 Task: Find an Airbnb in Shiwan, China for 2 guests from June 9 to June 16, with a price range of ₹8000 to ₹16000, and select an entire place with 2 bedrooms, 2 beds, and 1 bathroom.
Action: Mouse moved to (424, 85)
Screenshot: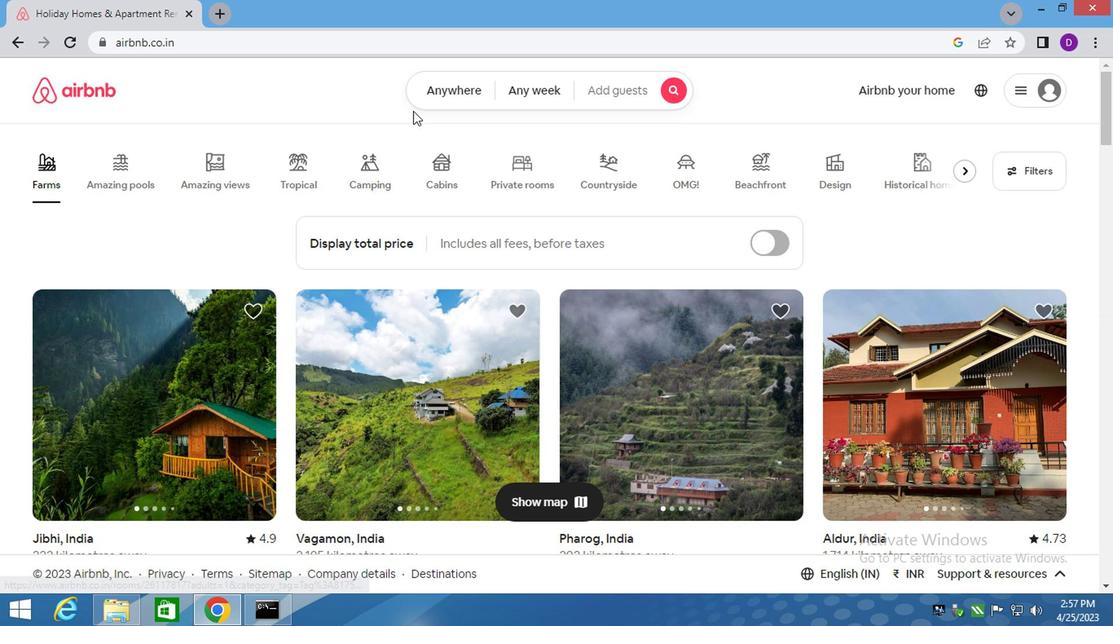 
Action: Mouse pressed left at (424, 85)
Screenshot: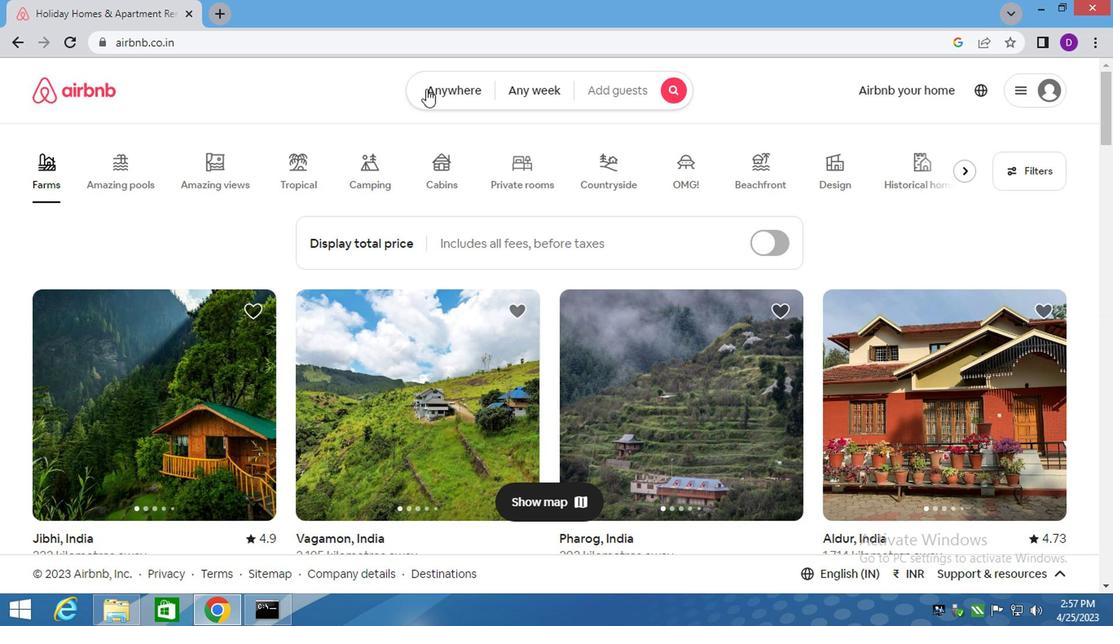 
Action: Mouse moved to (269, 157)
Screenshot: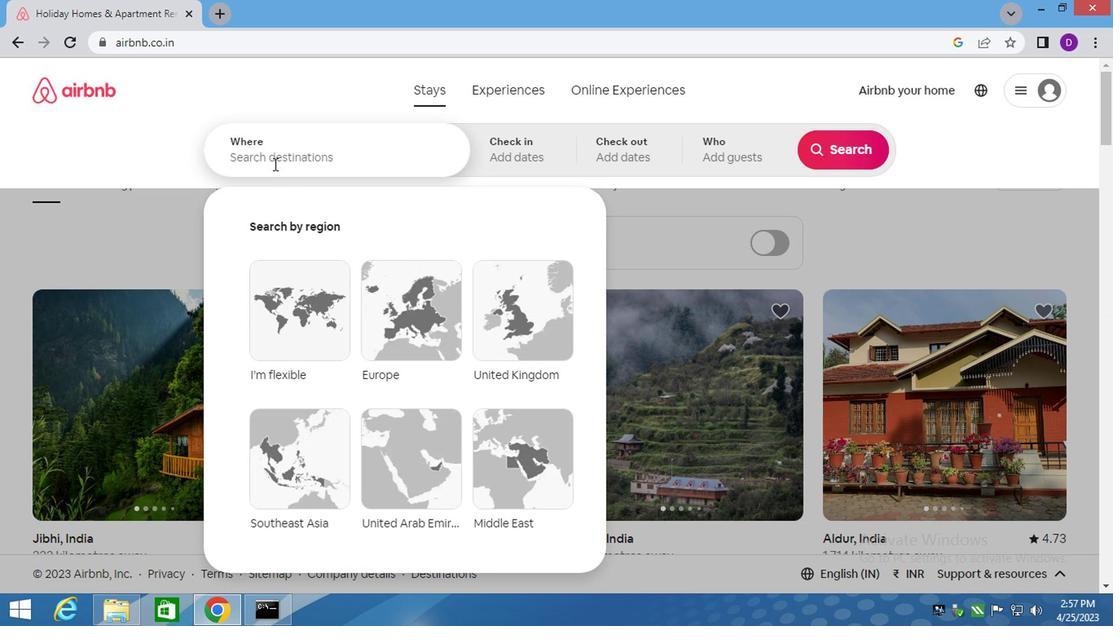 
Action: Mouse pressed left at (269, 157)
Screenshot: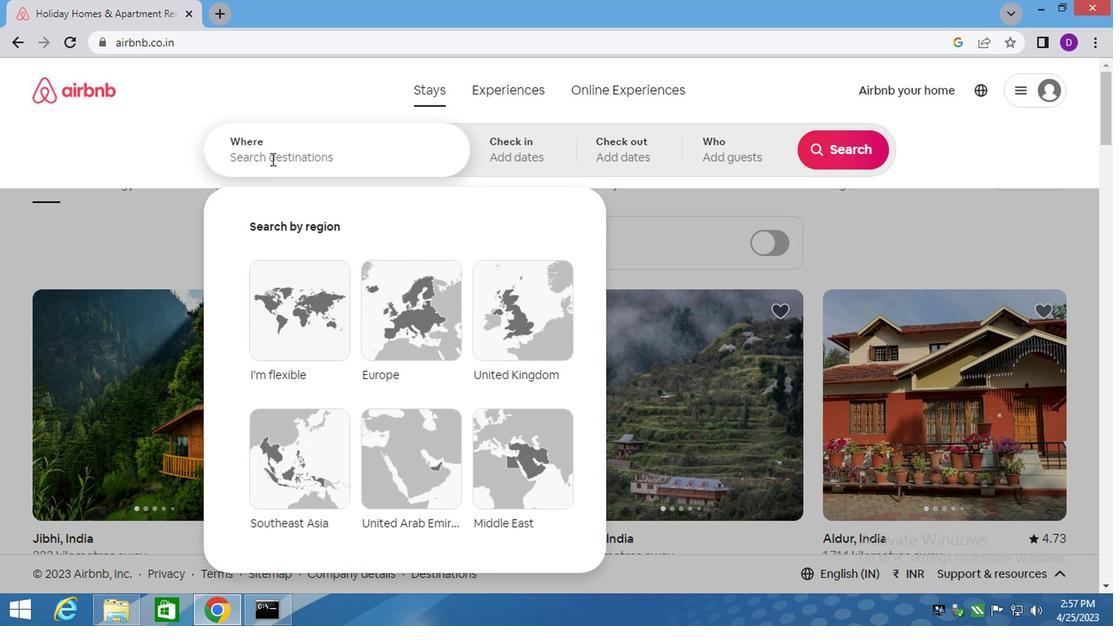 
Action: Mouse moved to (259, 155)
Screenshot: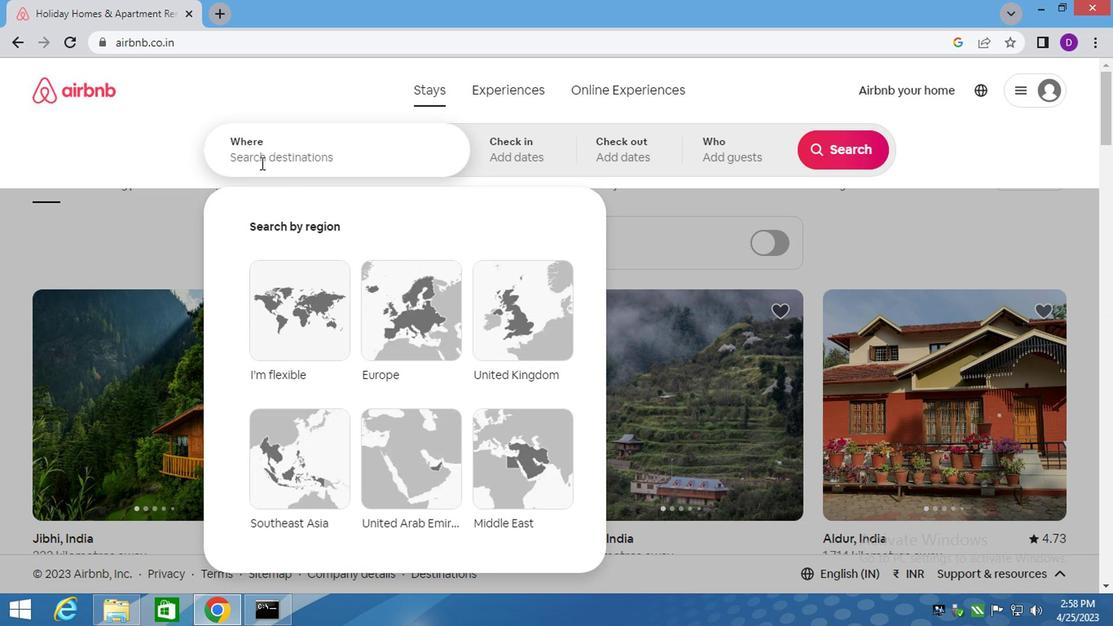 
Action: Mouse pressed left at (259, 155)
Screenshot: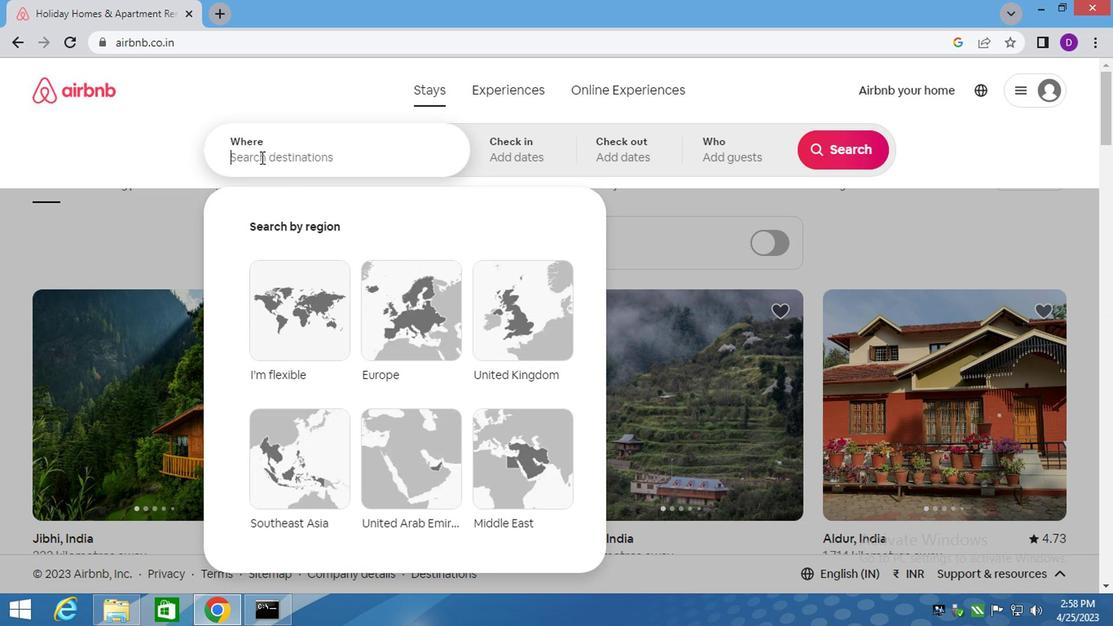 
Action: Key pressed <Key.shift>SHIWAN,<Key.space><Key.shift>CHINA<Key.enter>
Screenshot: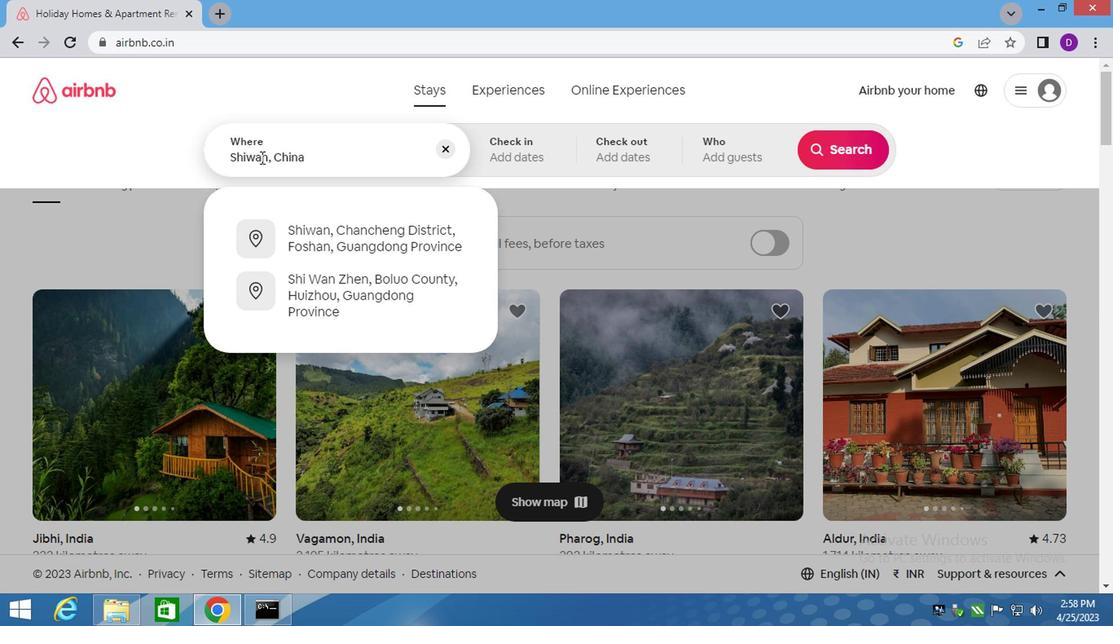
Action: Mouse moved to (825, 278)
Screenshot: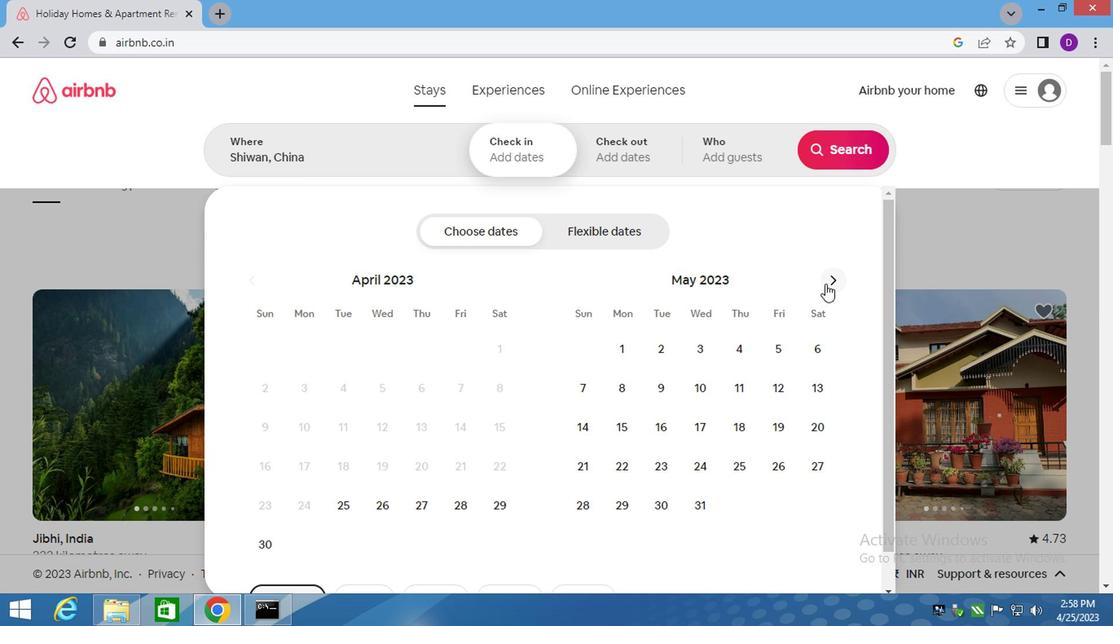 
Action: Mouse pressed left at (825, 278)
Screenshot: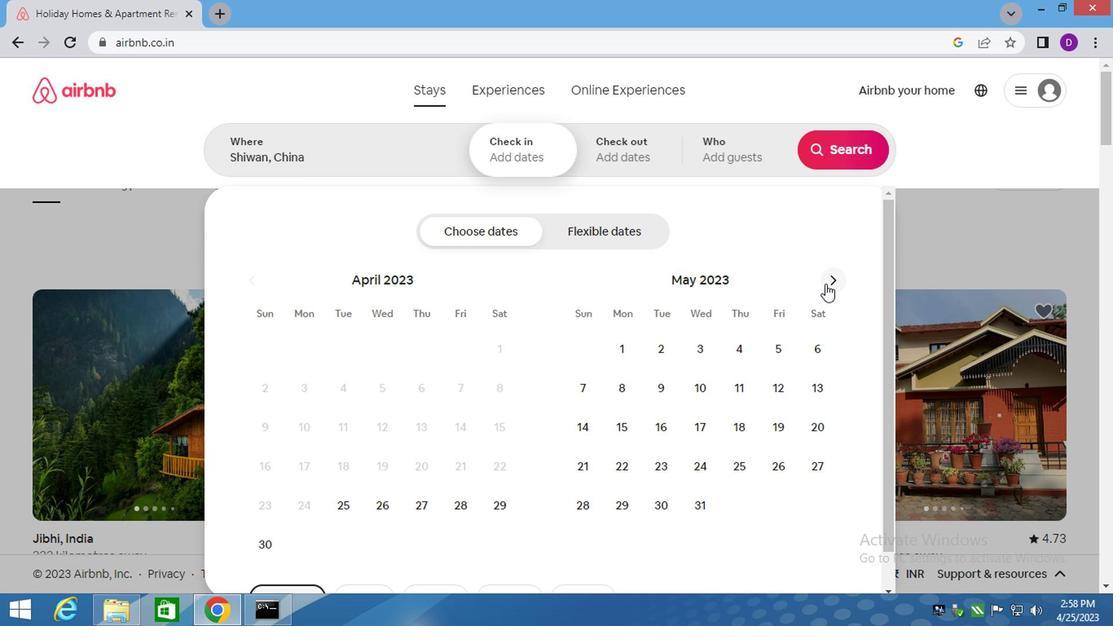 
Action: Mouse moved to (780, 387)
Screenshot: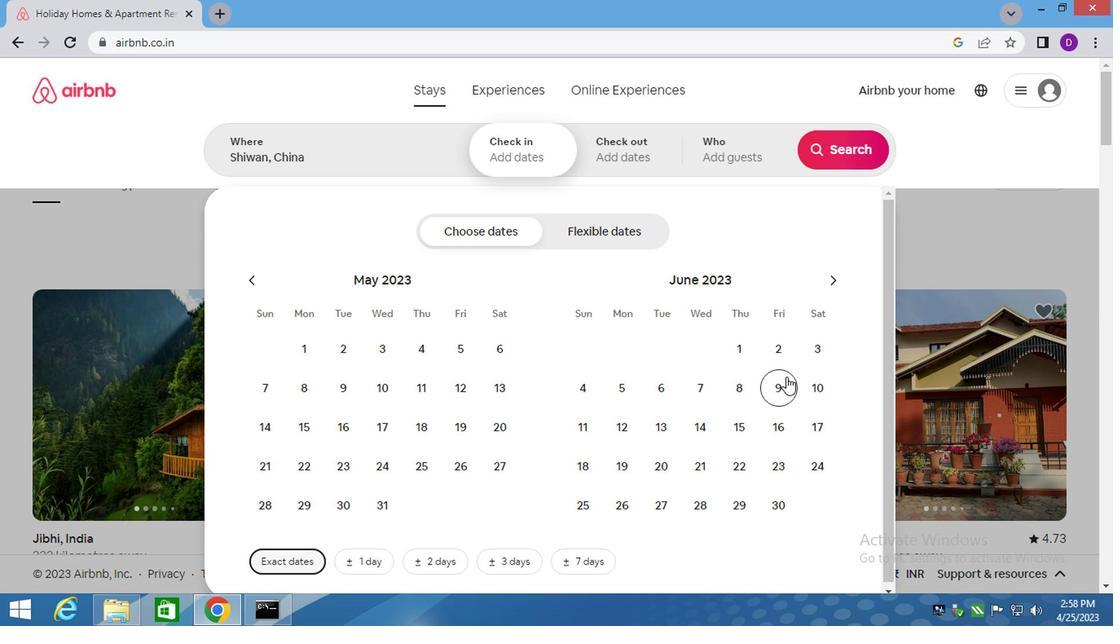 
Action: Mouse pressed left at (780, 387)
Screenshot: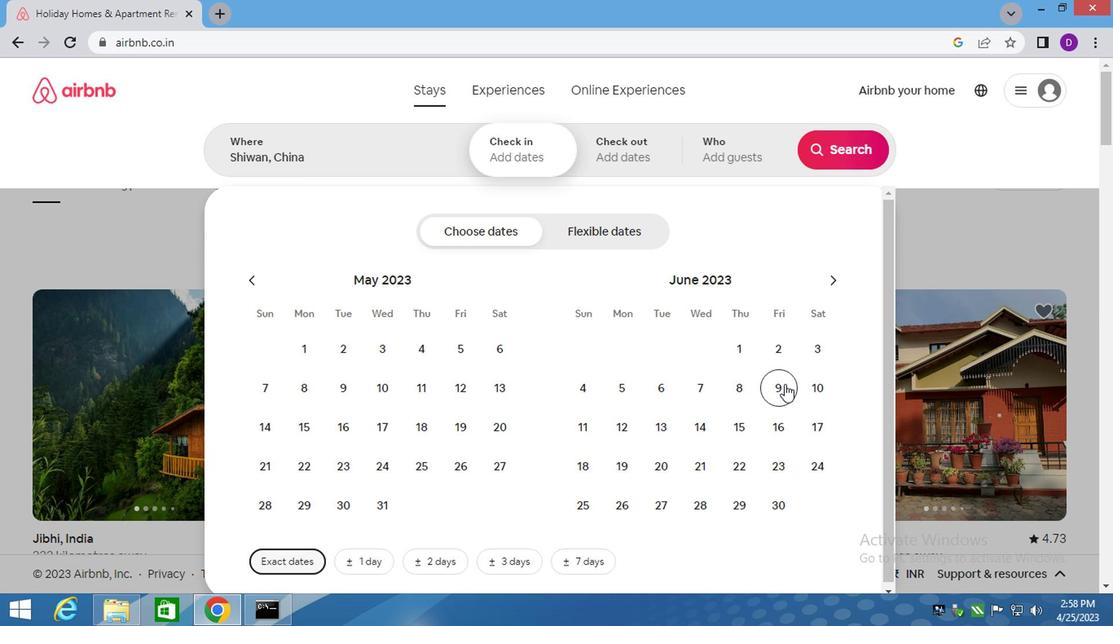 
Action: Mouse moved to (767, 416)
Screenshot: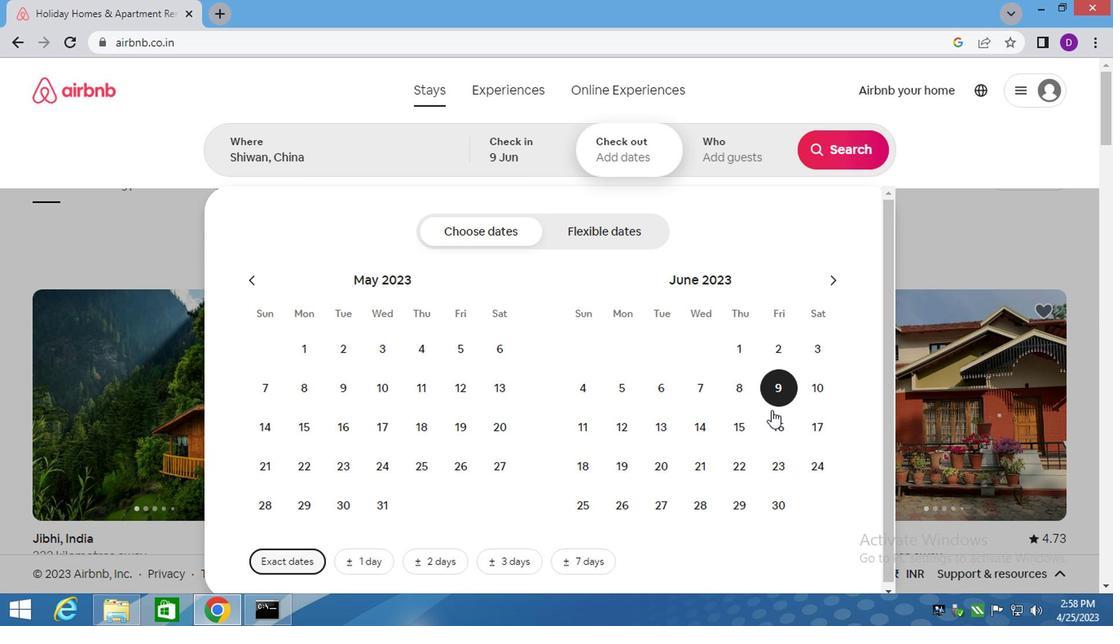 
Action: Mouse pressed left at (767, 416)
Screenshot: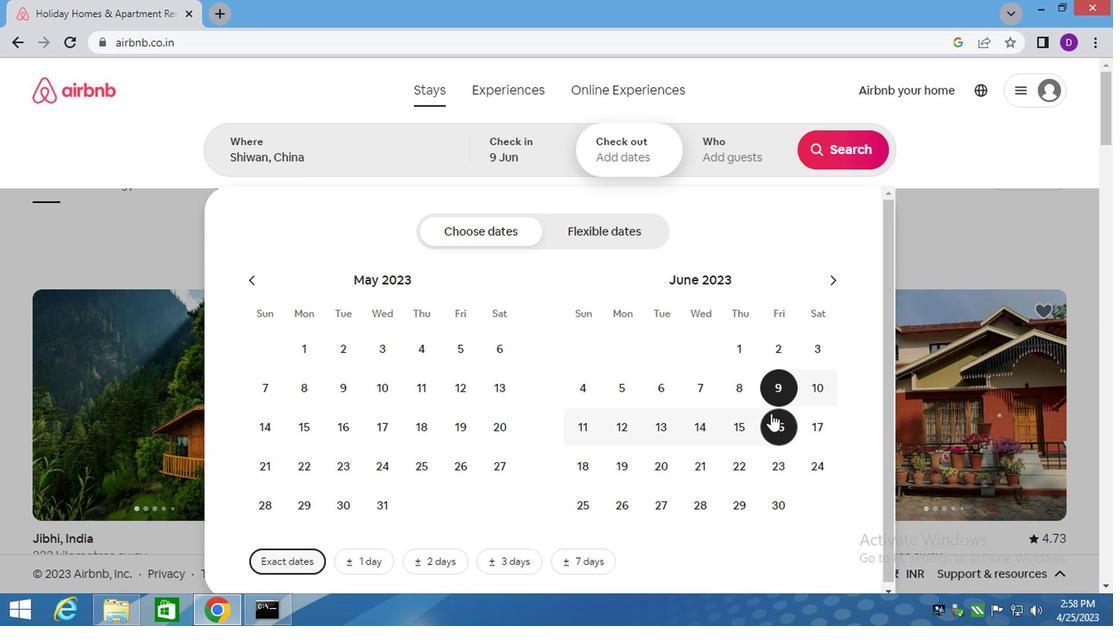 
Action: Mouse moved to (722, 146)
Screenshot: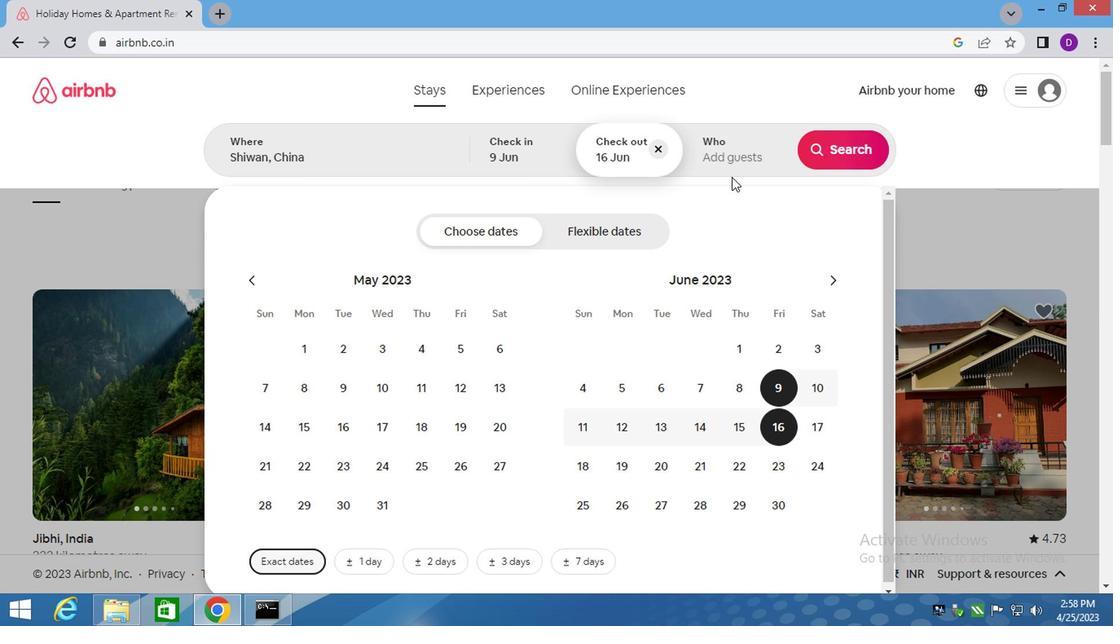 
Action: Mouse pressed left at (722, 146)
Screenshot: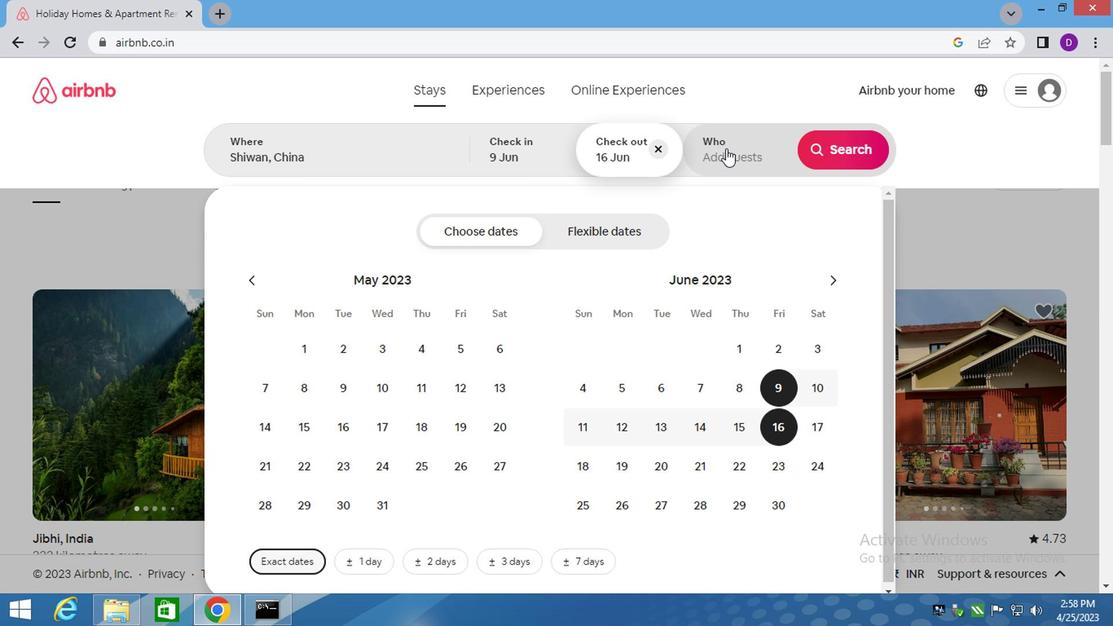 
Action: Mouse moved to (846, 233)
Screenshot: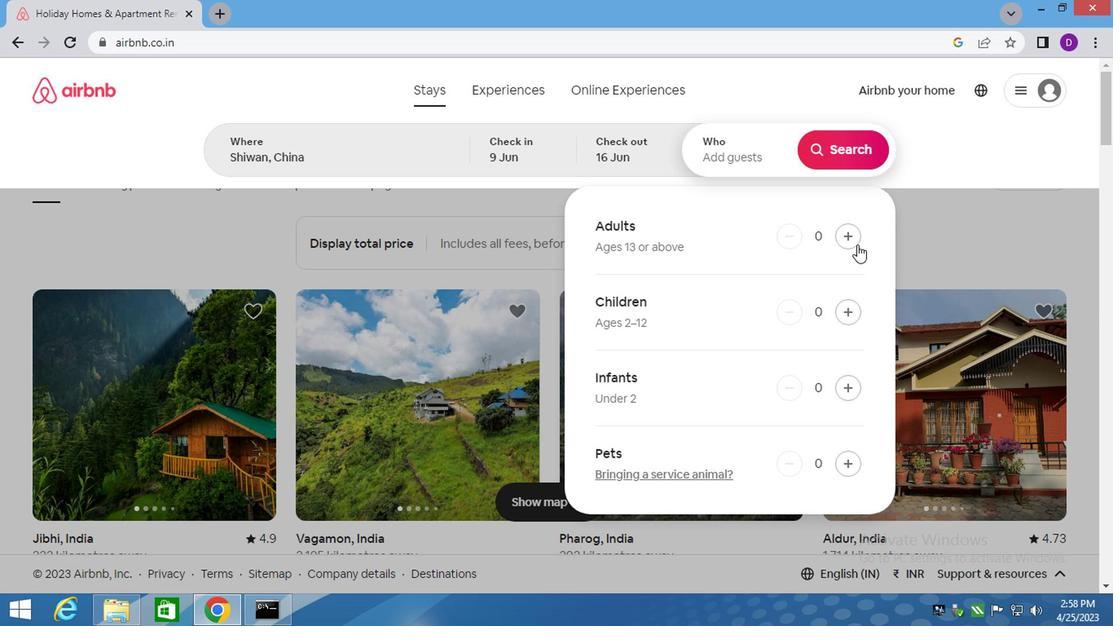 
Action: Mouse pressed left at (846, 233)
Screenshot: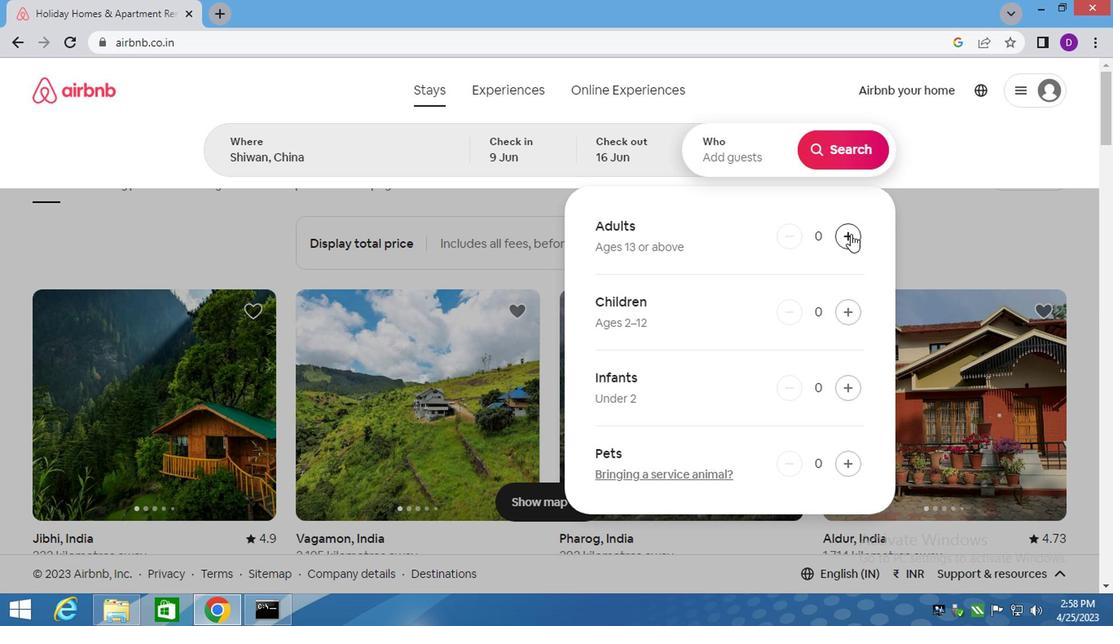
Action: Mouse pressed left at (846, 233)
Screenshot: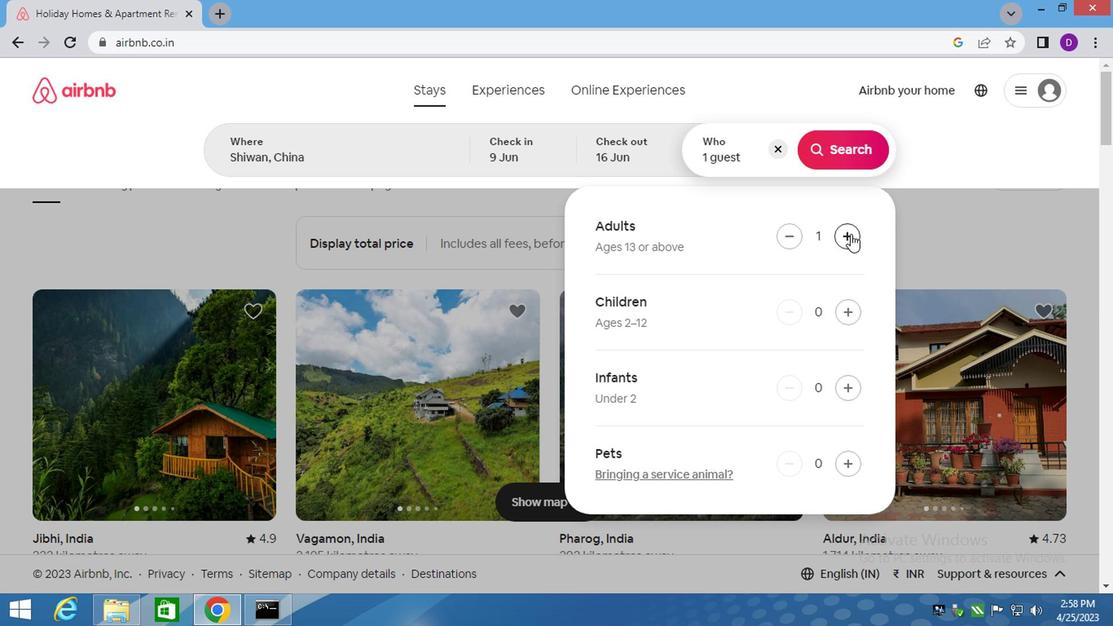 
Action: Mouse moved to (829, 153)
Screenshot: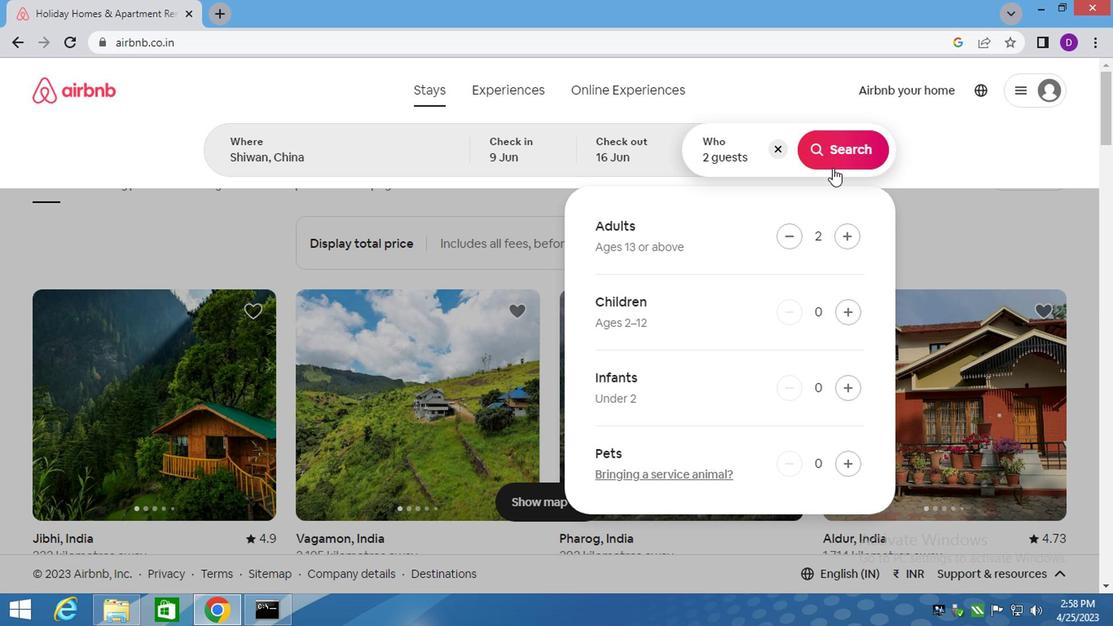 
Action: Mouse pressed left at (829, 153)
Screenshot: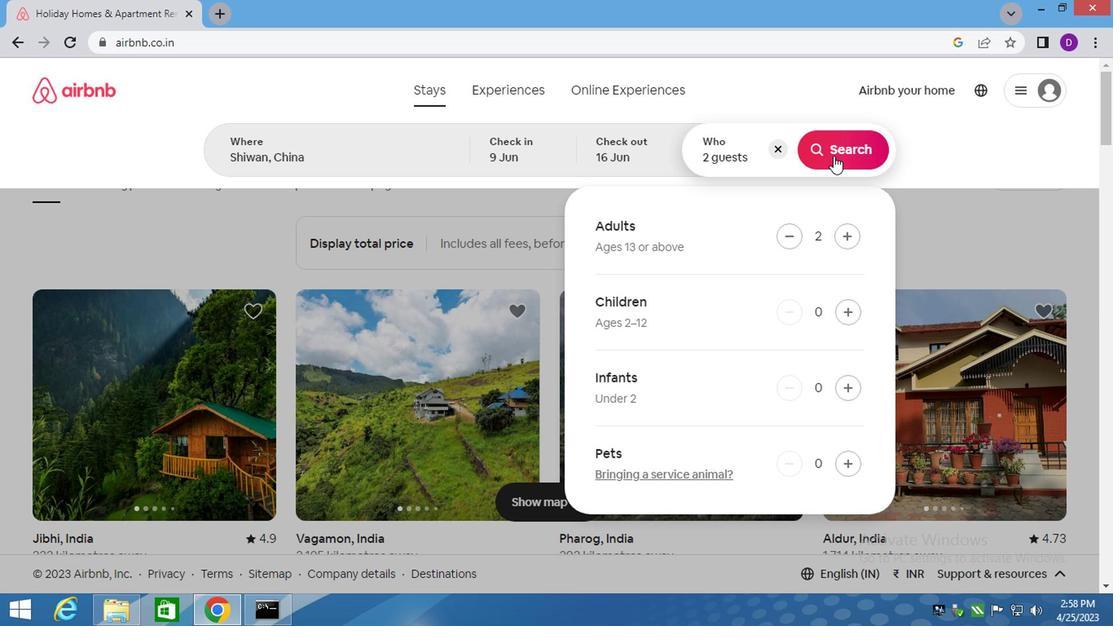 
Action: Mouse moved to (1044, 145)
Screenshot: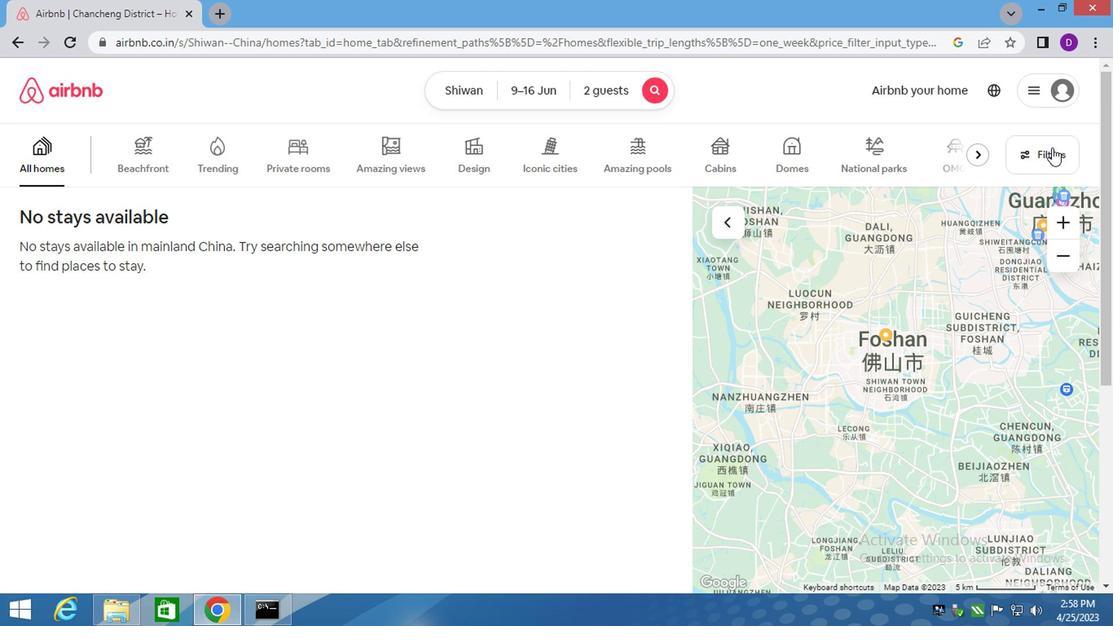 
Action: Mouse pressed left at (1044, 145)
Screenshot: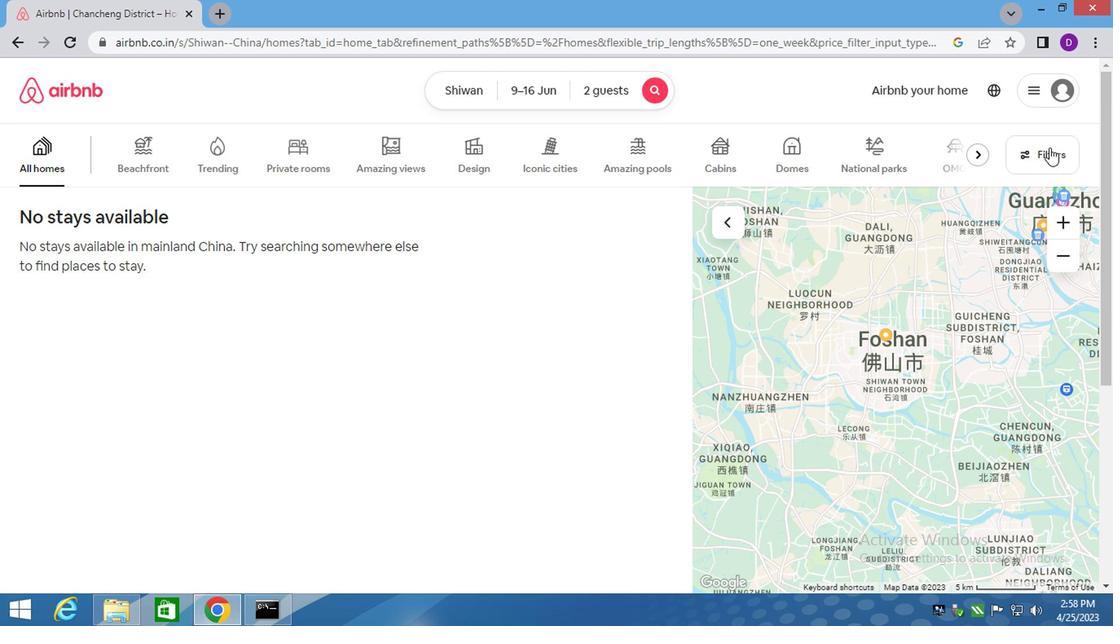 
Action: Mouse moved to (338, 258)
Screenshot: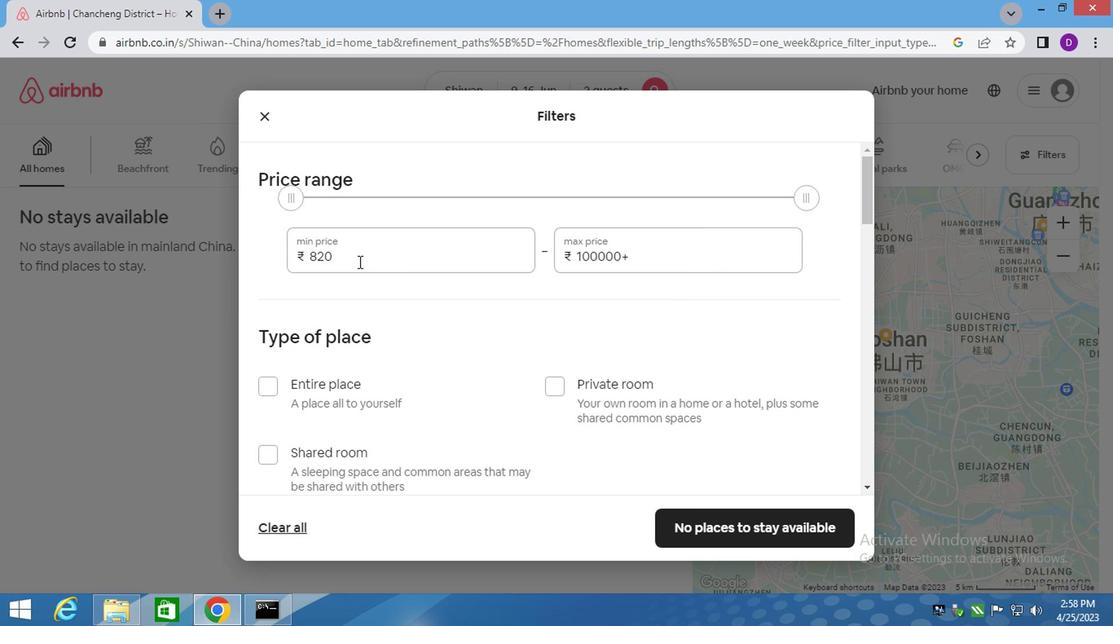 
Action: Mouse pressed left at (338, 258)
Screenshot: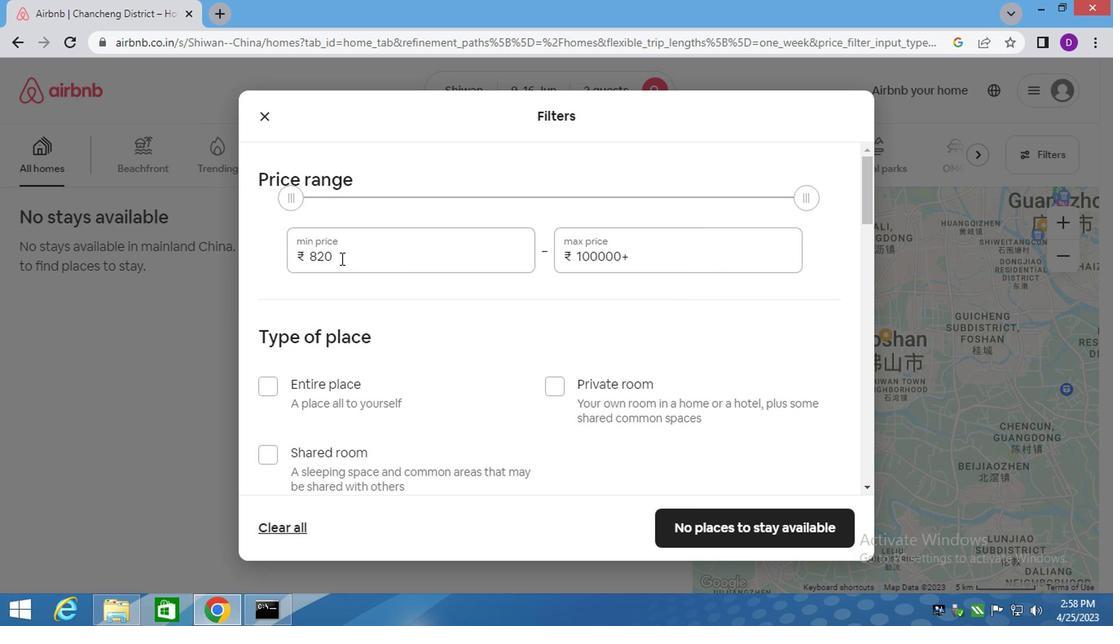 
Action: Mouse pressed left at (338, 258)
Screenshot: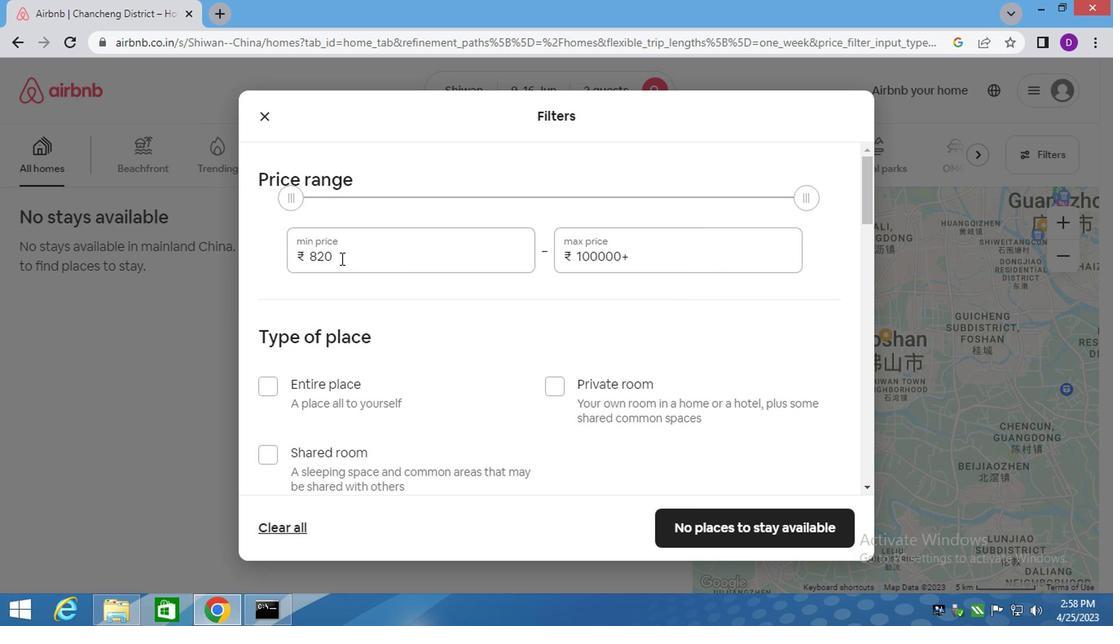 
Action: Key pressed 8000<Key.tab>16000
Screenshot: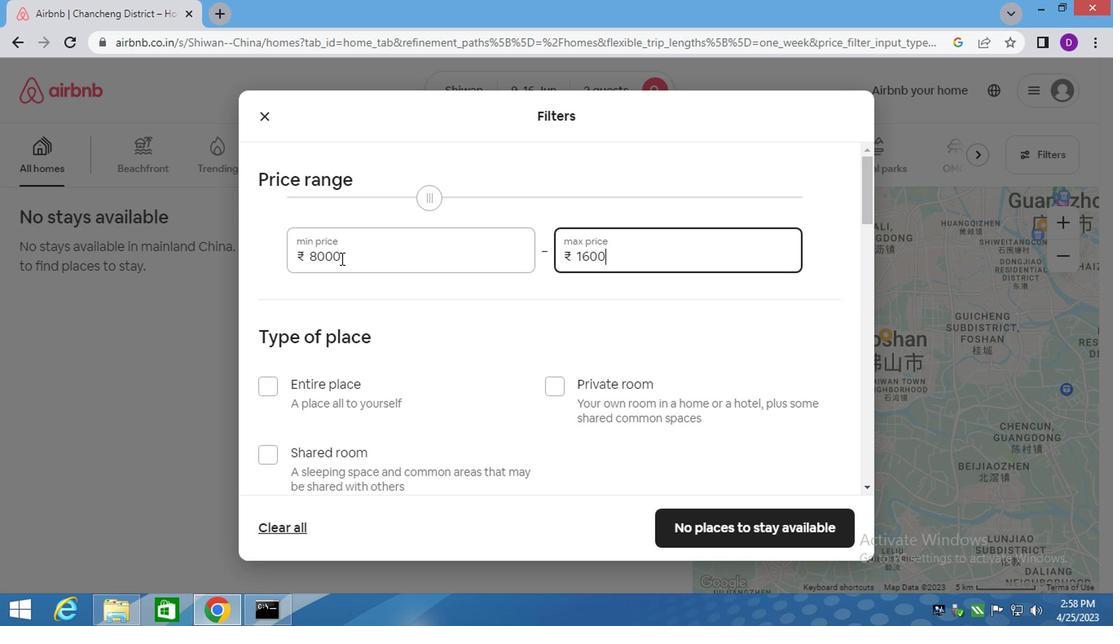 
Action: Mouse moved to (270, 385)
Screenshot: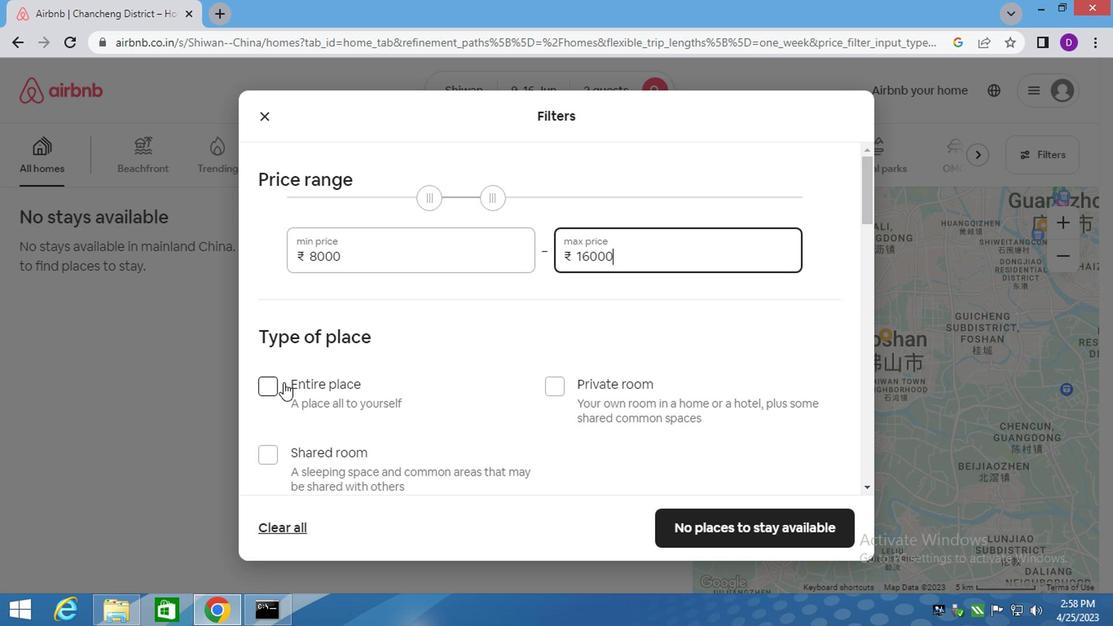 
Action: Mouse pressed left at (270, 385)
Screenshot: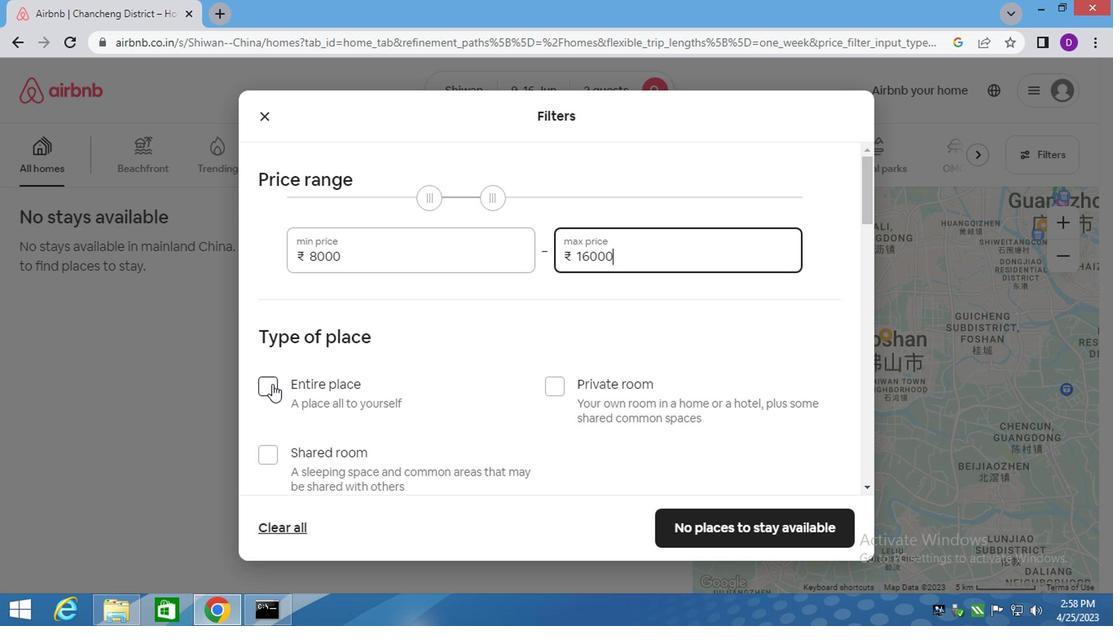
Action: Mouse moved to (405, 406)
Screenshot: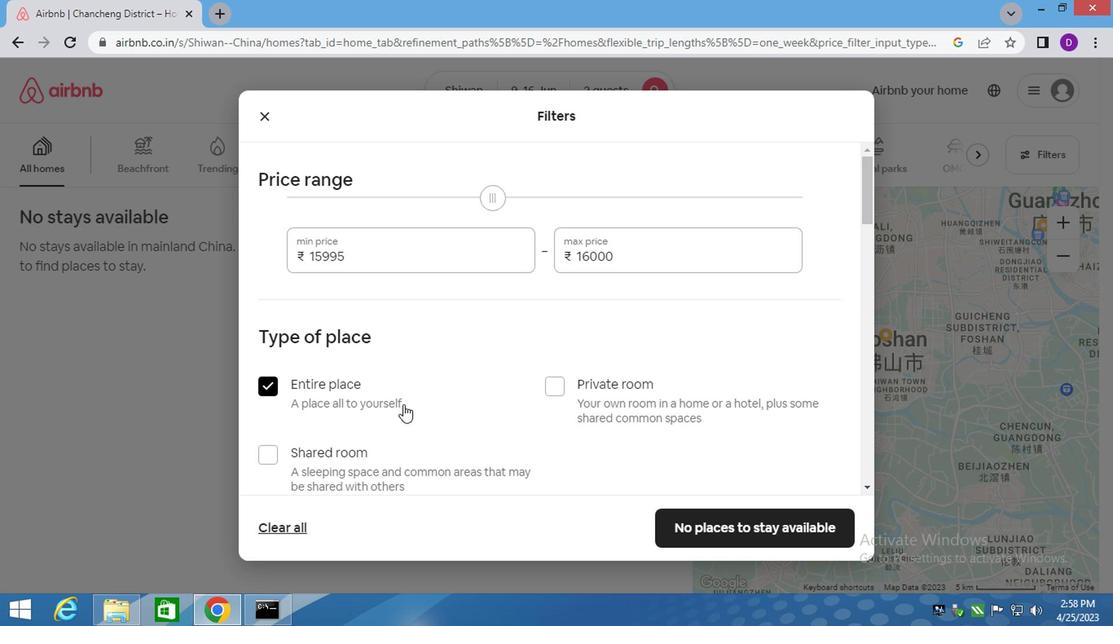 
Action: Mouse scrolled (405, 405) with delta (0, -1)
Screenshot: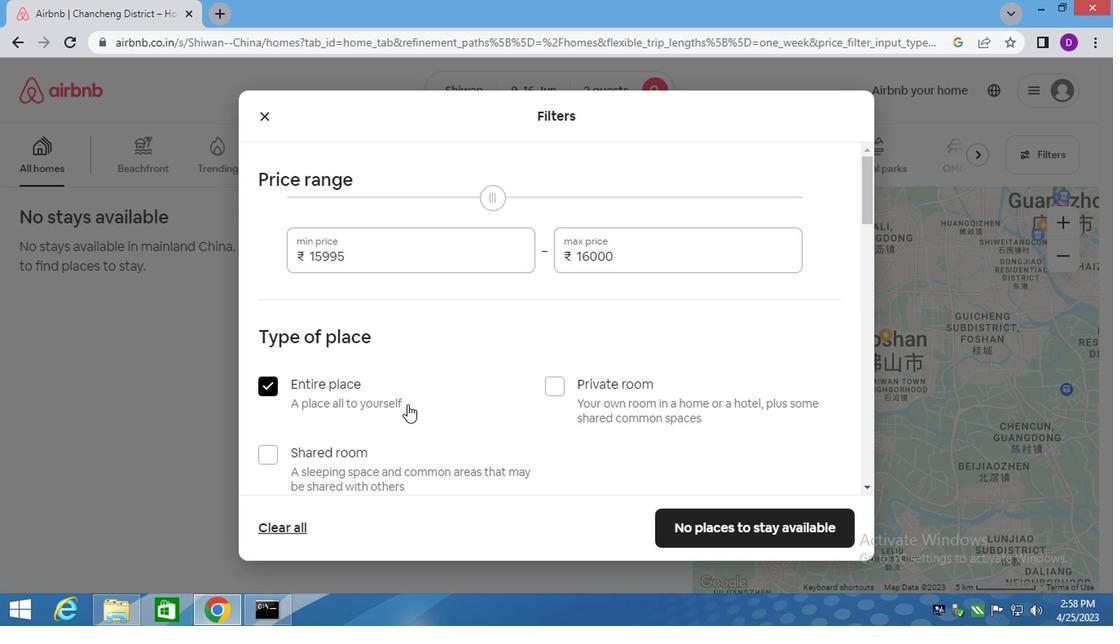 
Action: Mouse moved to (407, 407)
Screenshot: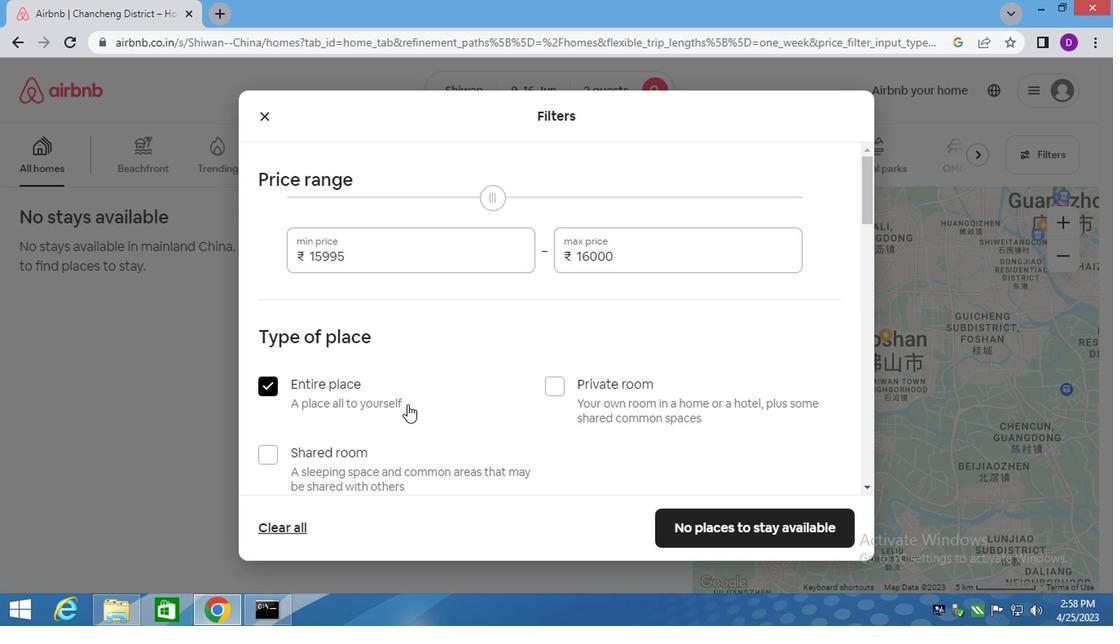 
Action: Mouse scrolled (407, 406) with delta (0, 0)
Screenshot: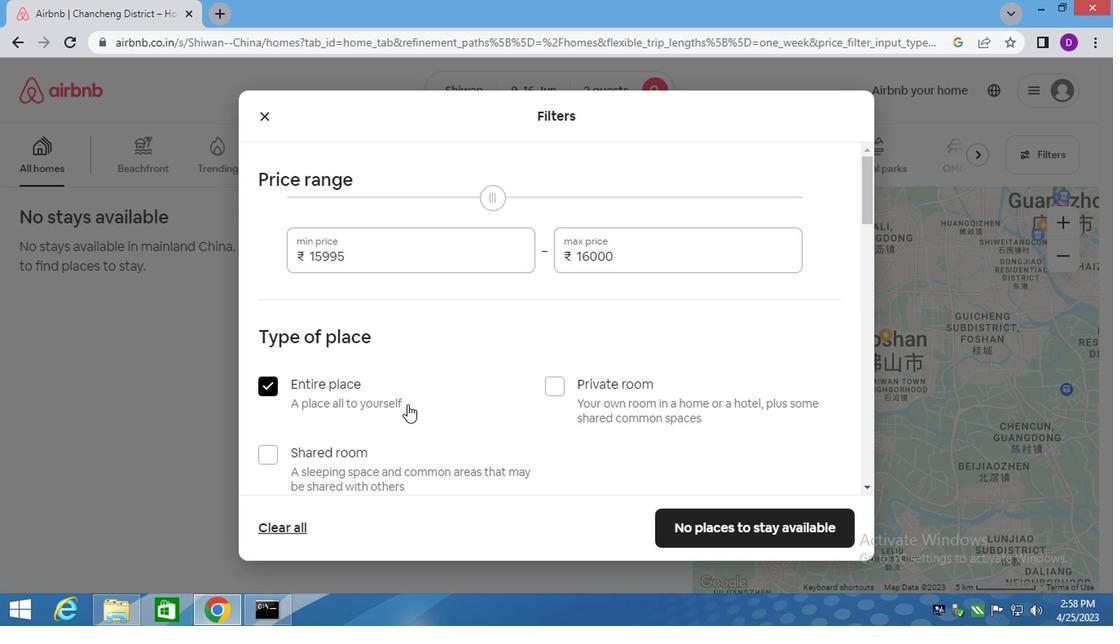 
Action: Mouse moved to (497, 420)
Screenshot: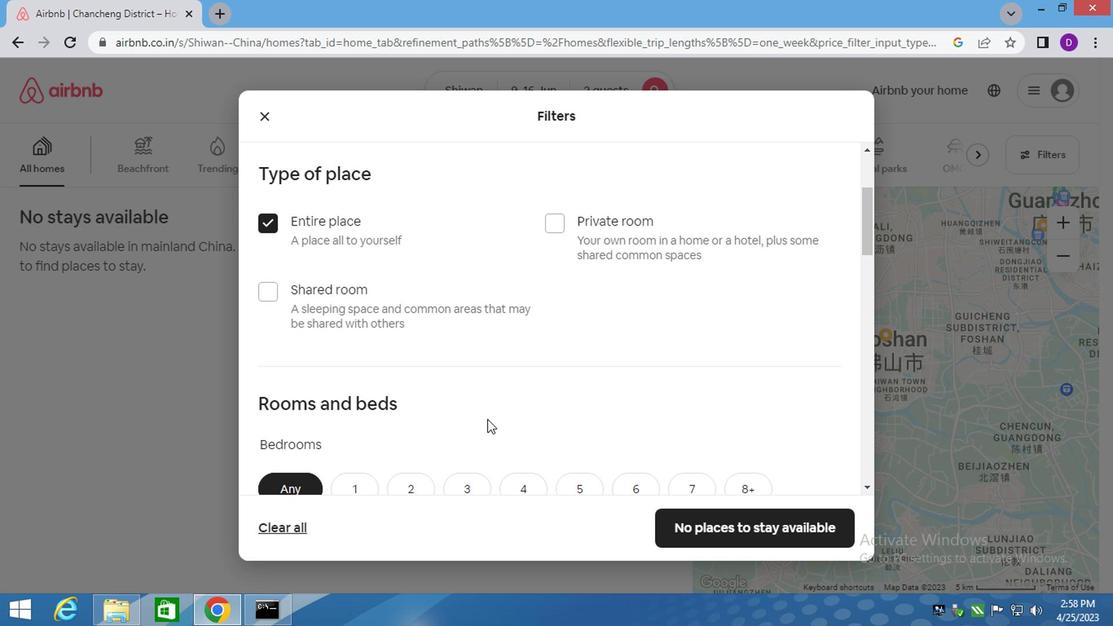 
Action: Mouse scrolled (497, 420) with delta (0, 0)
Screenshot: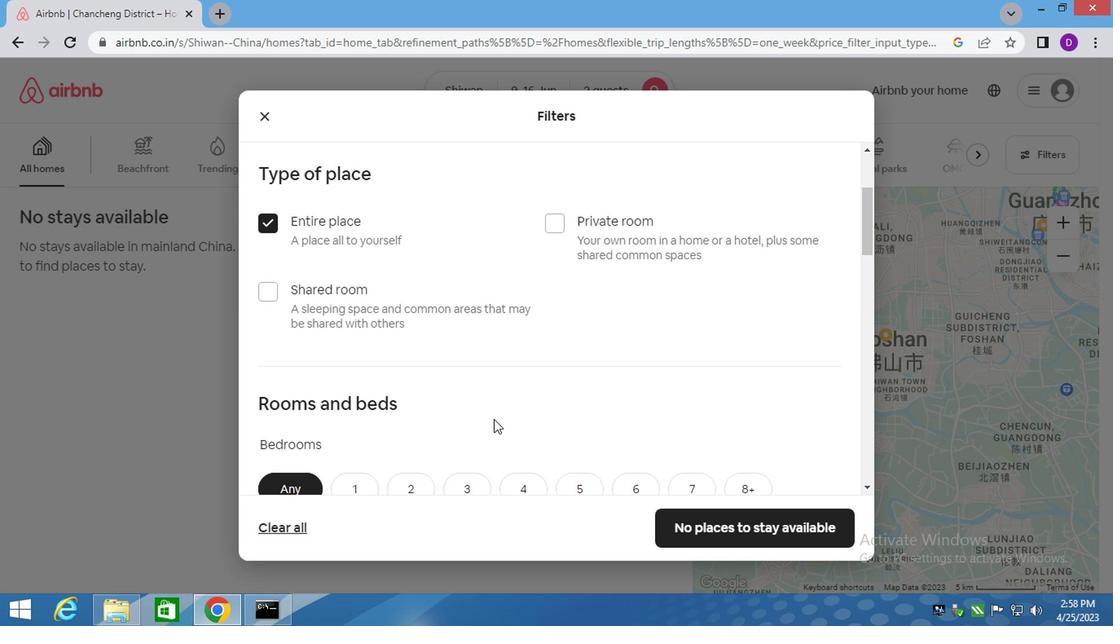 
Action: Mouse scrolled (497, 420) with delta (0, 0)
Screenshot: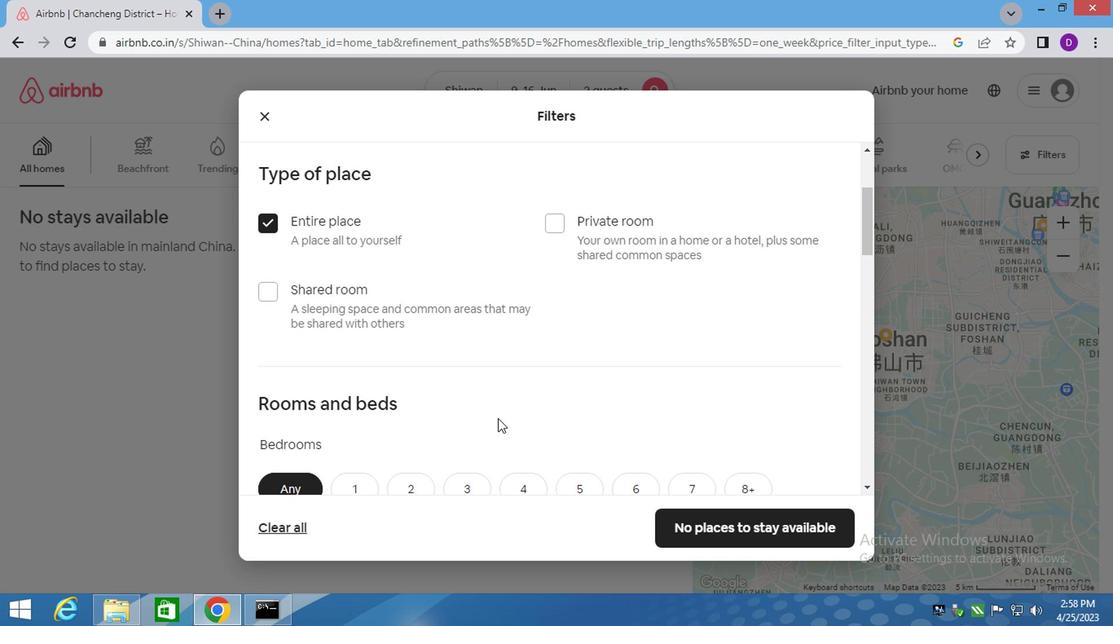 
Action: Mouse scrolled (497, 420) with delta (0, 0)
Screenshot: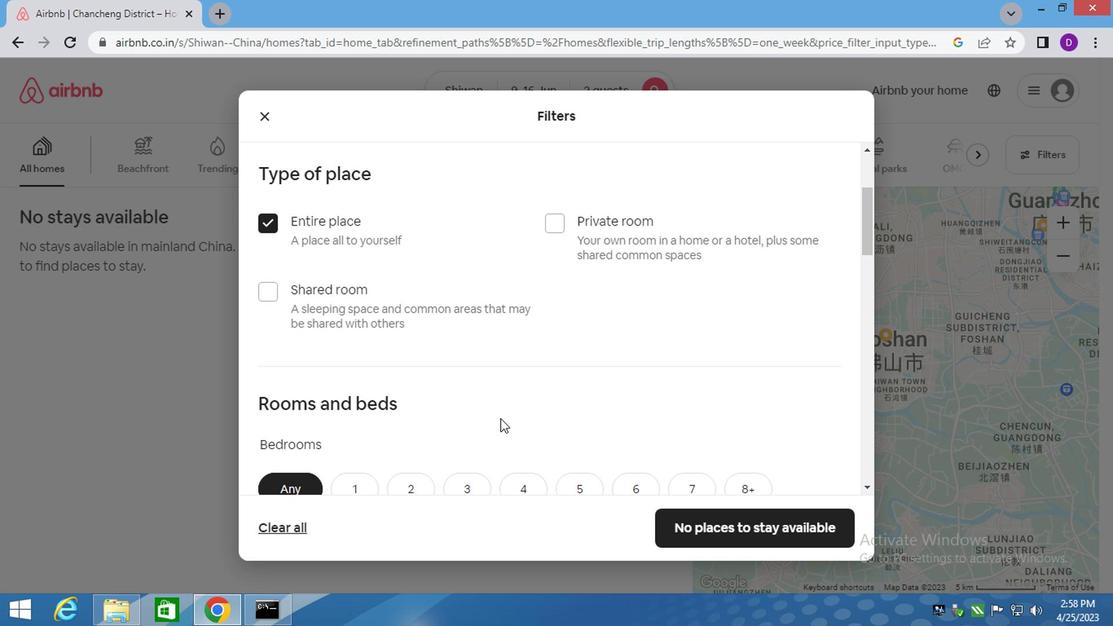 
Action: Mouse moved to (393, 249)
Screenshot: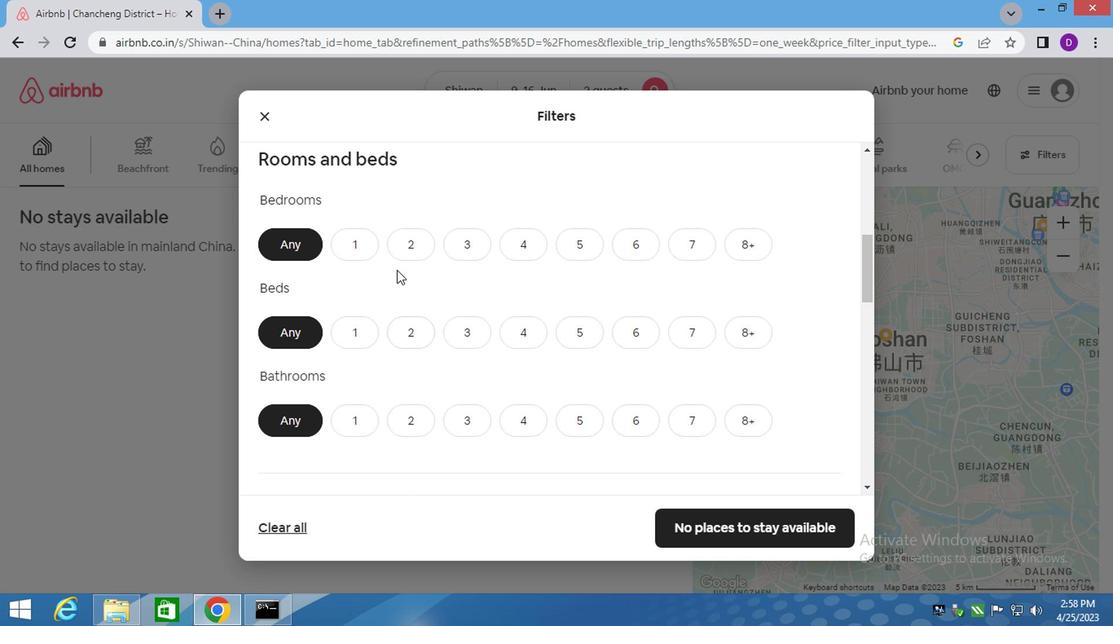 
Action: Mouse pressed left at (393, 249)
Screenshot: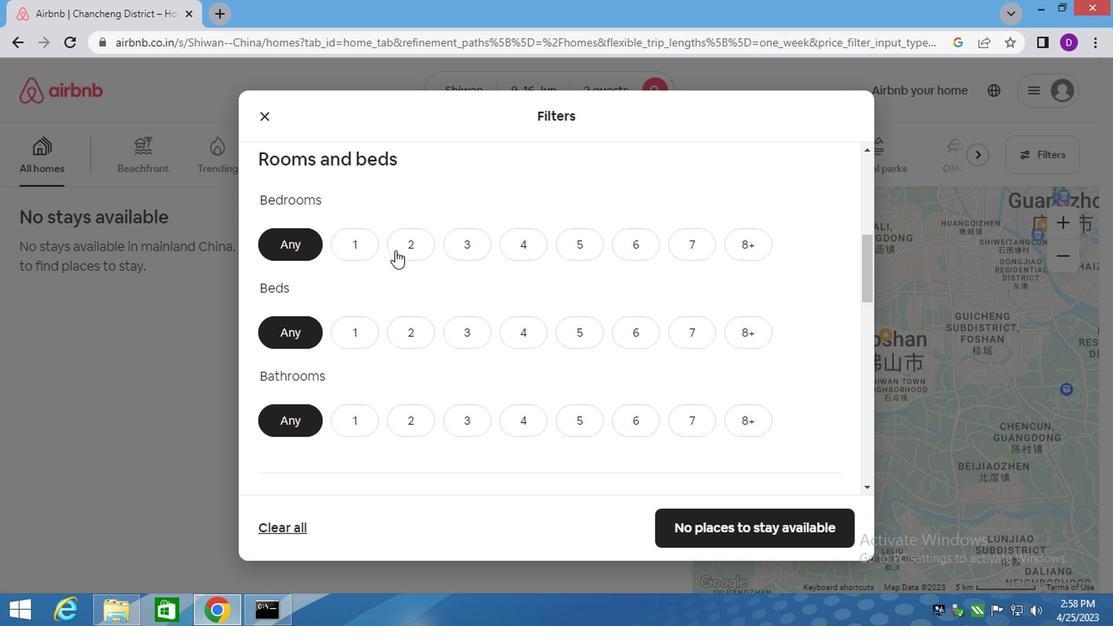 
Action: Mouse moved to (407, 321)
Screenshot: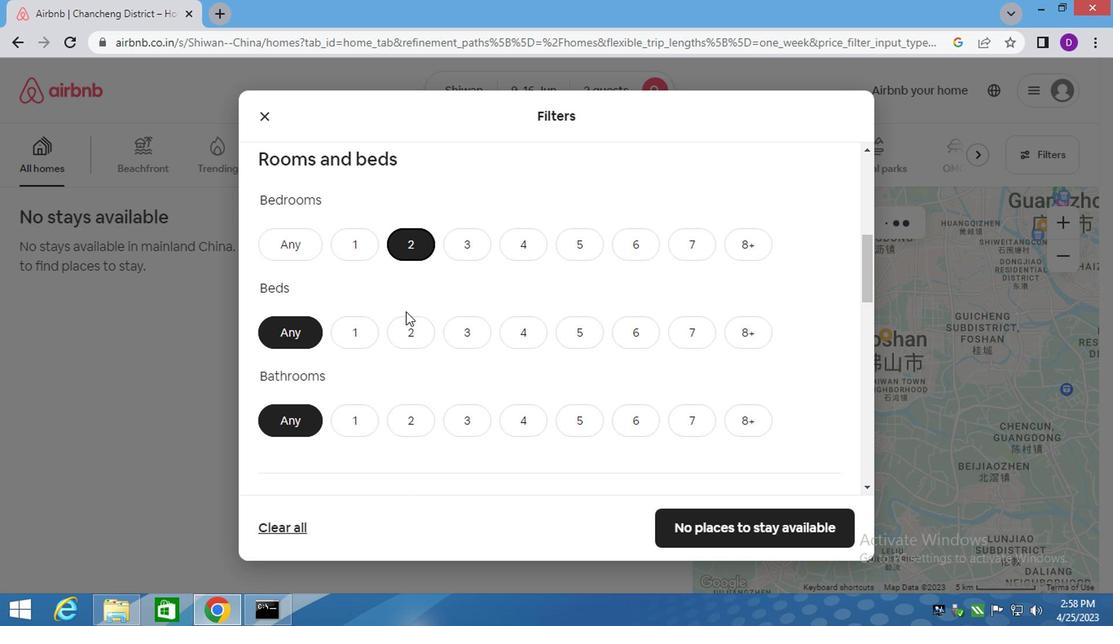 
Action: Mouse pressed left at (407, 321)
Screenshot: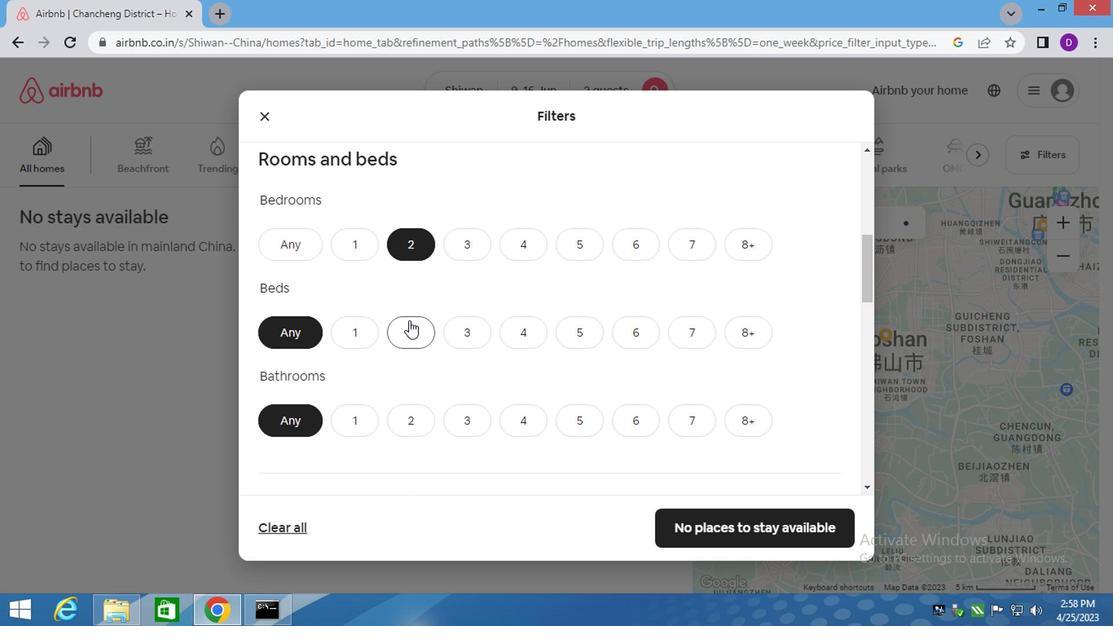 
Action: Mouse moved to (349, 426)
Screenshot: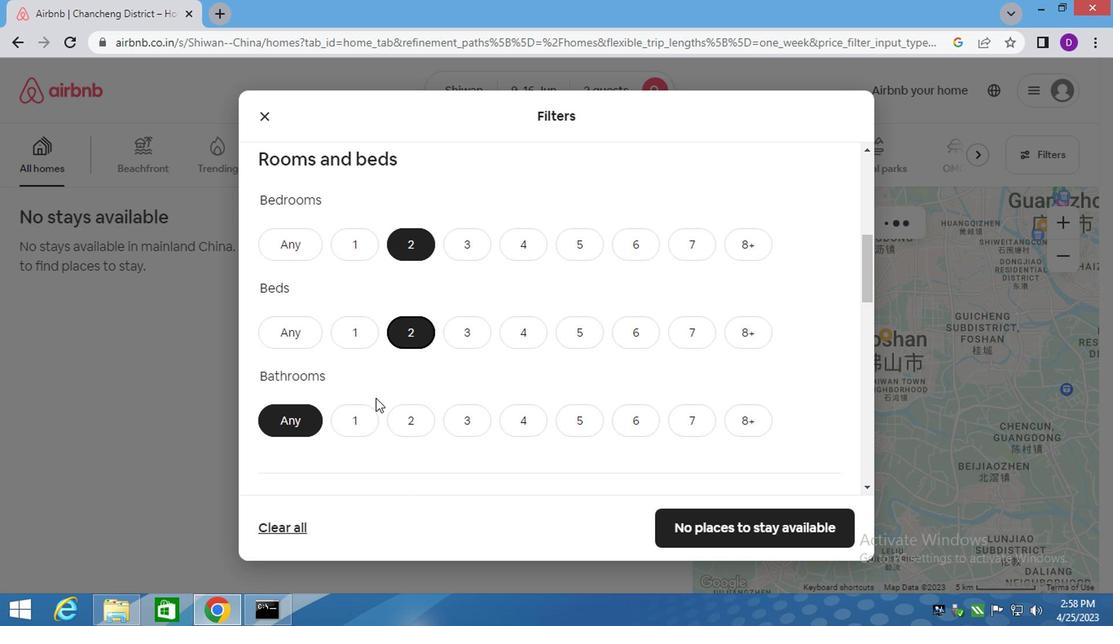 
Action: Mouse pressed left at (349, 426)
Screenshot: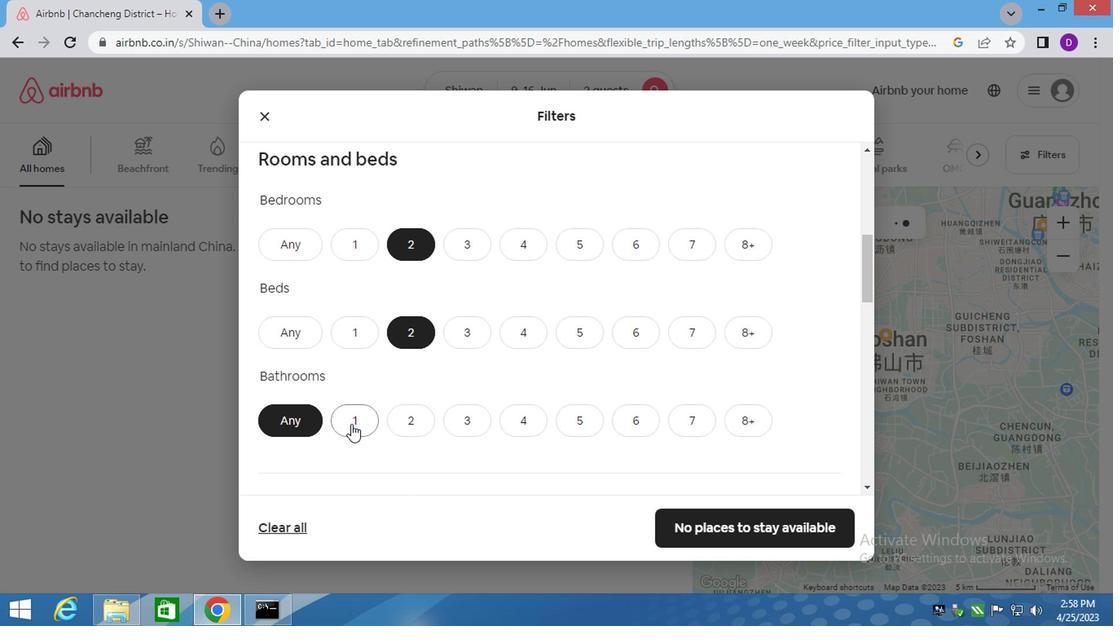 
Action: Mouse moved to (395, 438)
Screenshot: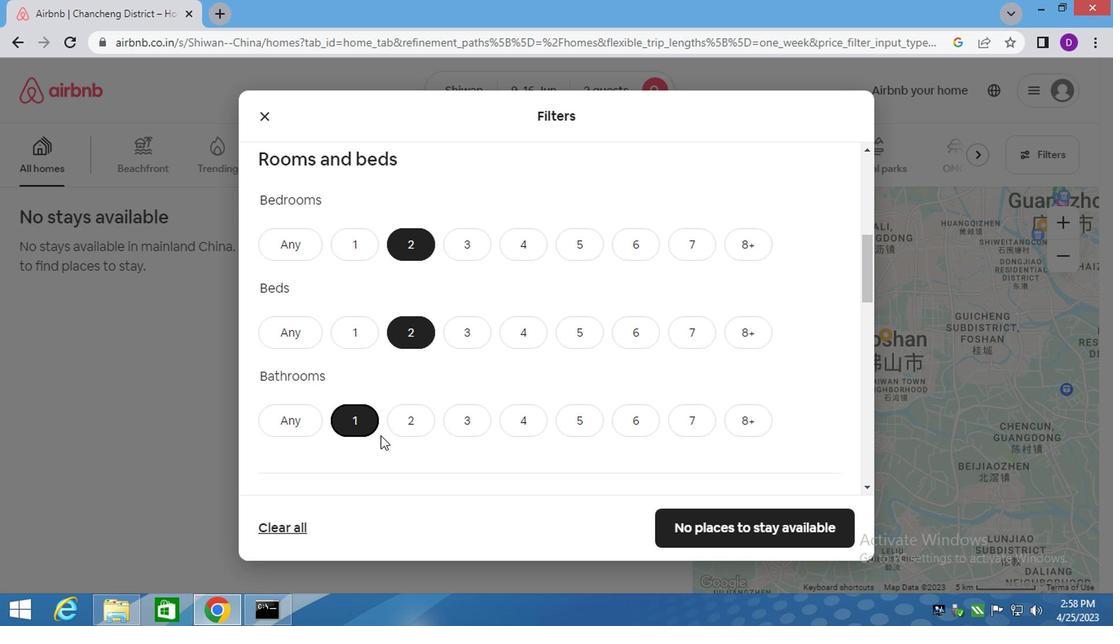
Action: Mouse scrolled (395, 437) with delta (0, 0)
Screenshot: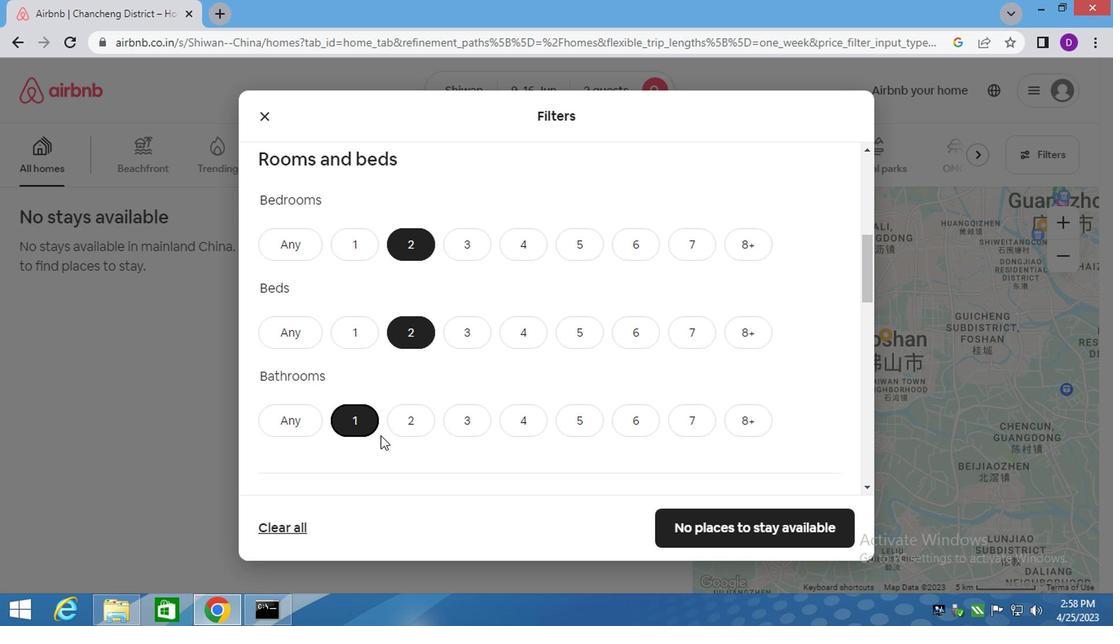 
Action: Mouse moved to (403, 437)
Screenshot: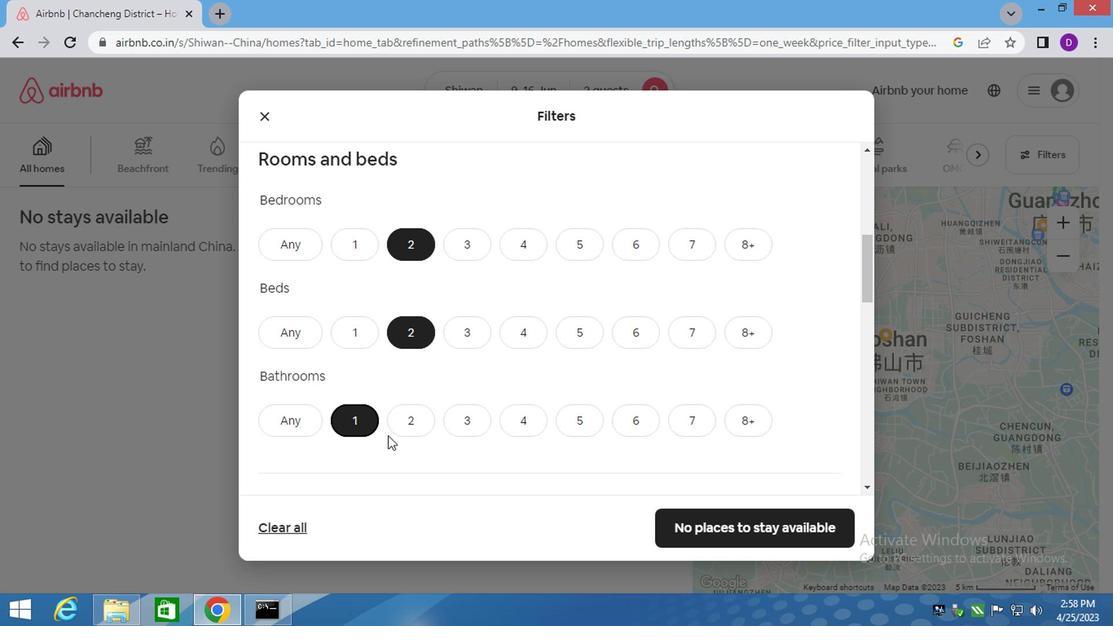 
Action: Mouse scrolled (403, 436) with delta (0, -1)
Screenshot: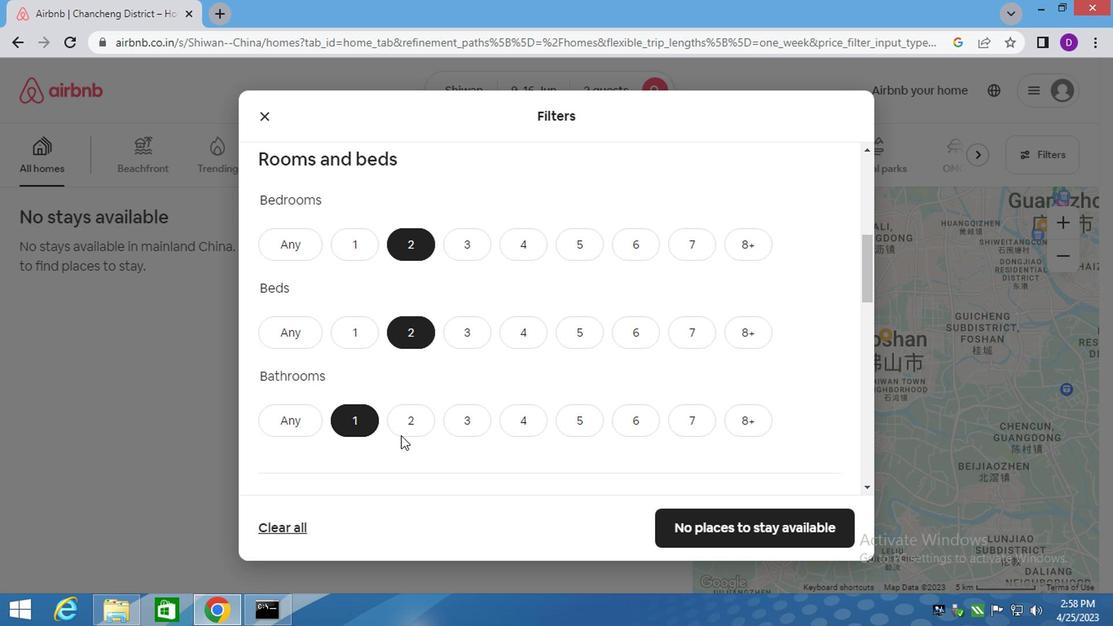 
Action: Mouse moved to (410, 408)
Screenshot: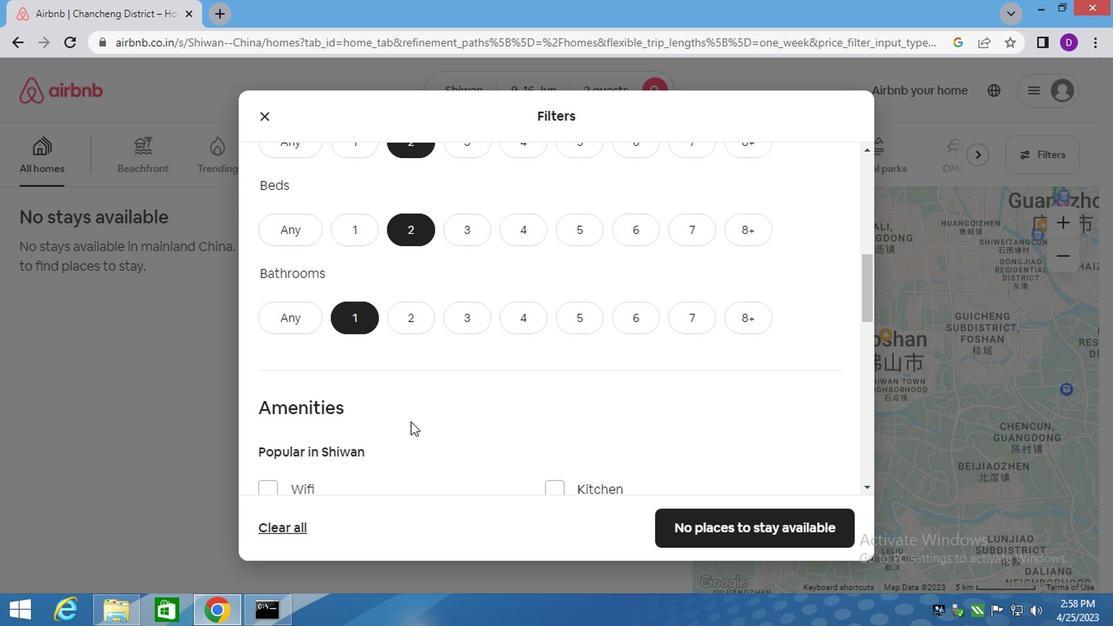 
Action: Mouse scrolled (410, 407) with delta (0, -1)
Screenshot: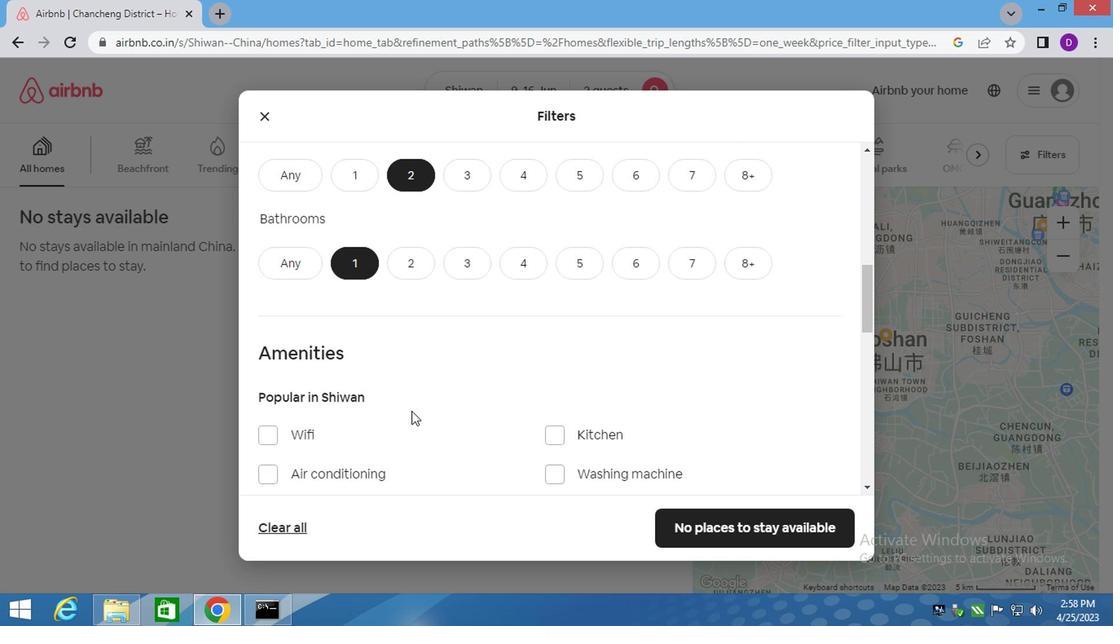 
Action: Mouse scrolled (410, 407) with delta (0, -1)
Screenshot: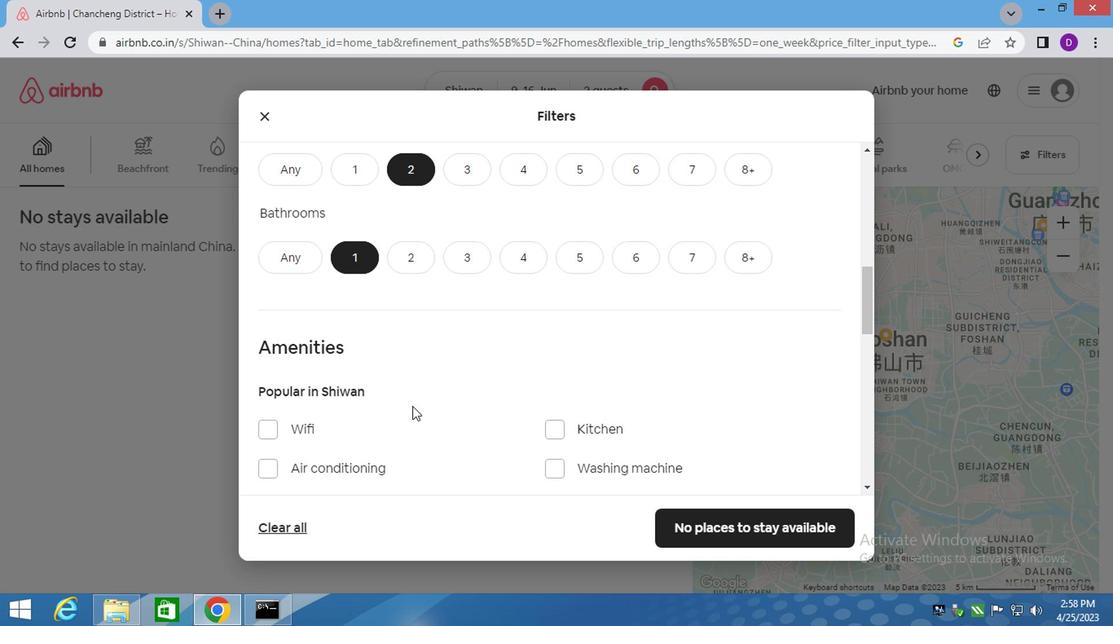 
Action: Mouse moved to (458, 403)
Screenshot: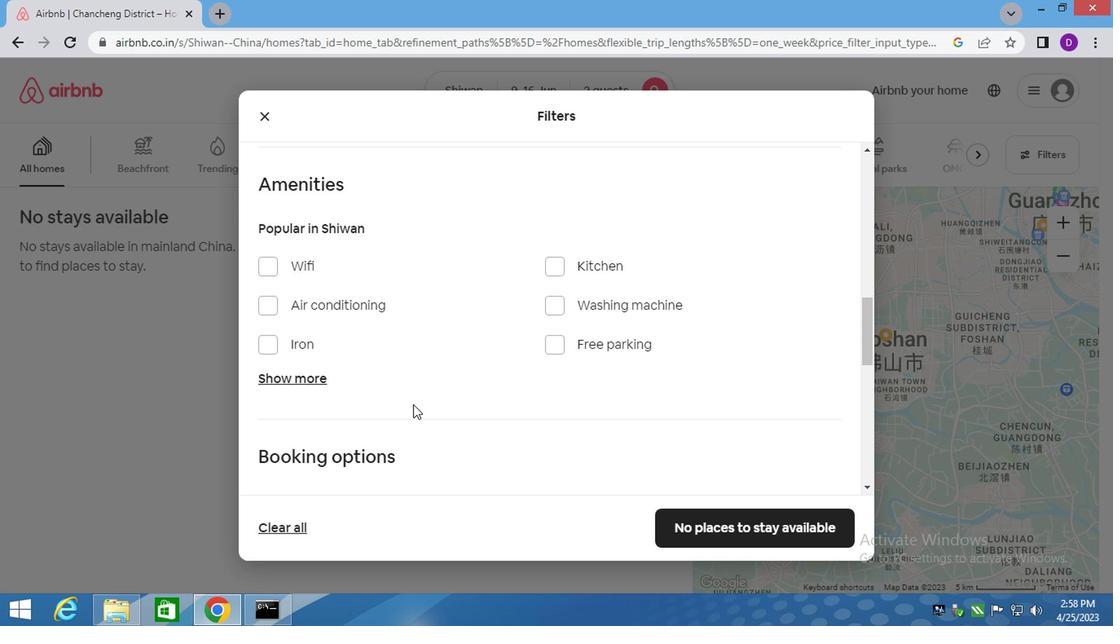 
Action: Mouse scrolled (458, 402) with delta (0, 0)
Screenshot: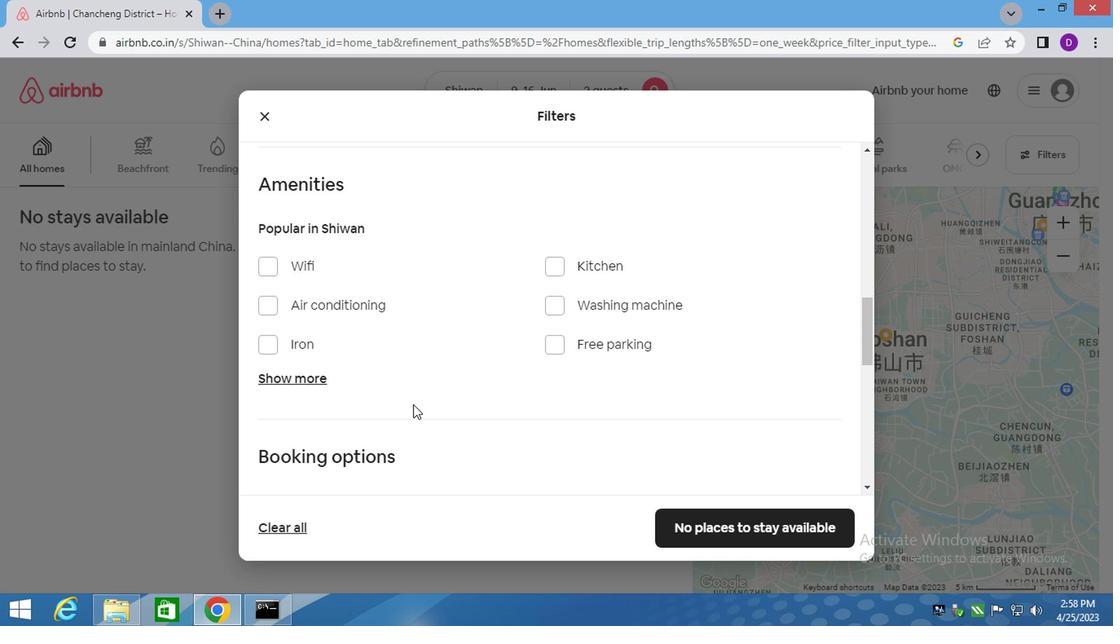 
Action: Mouse moved to (466, 403)
Screenshot: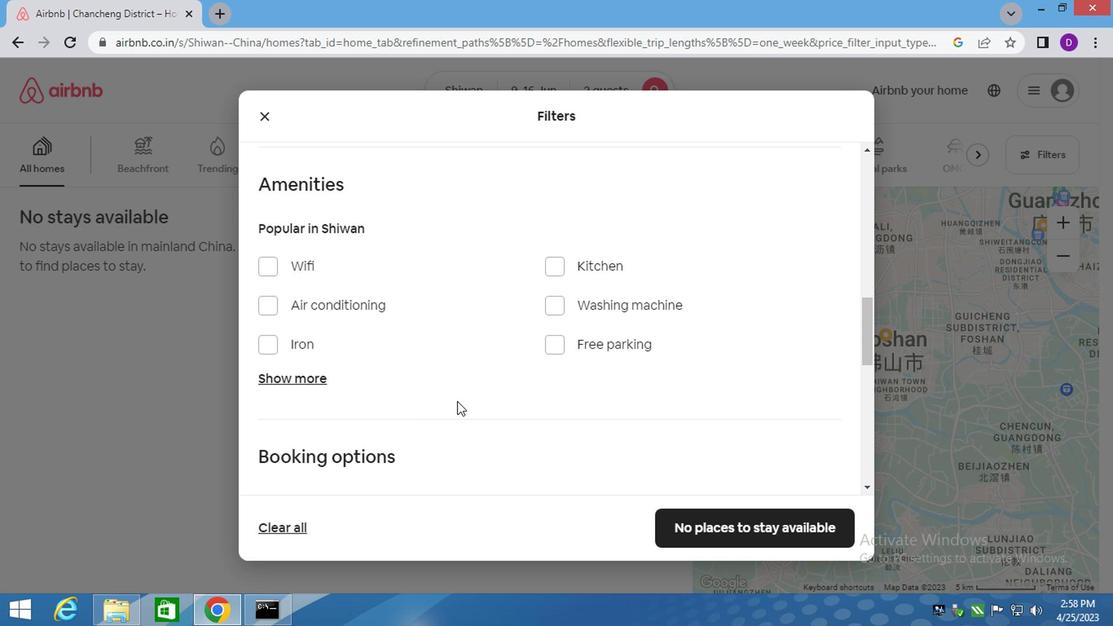 
Action: Mouse scrolled (466, 402) with delta (0, 0)
Screenshot: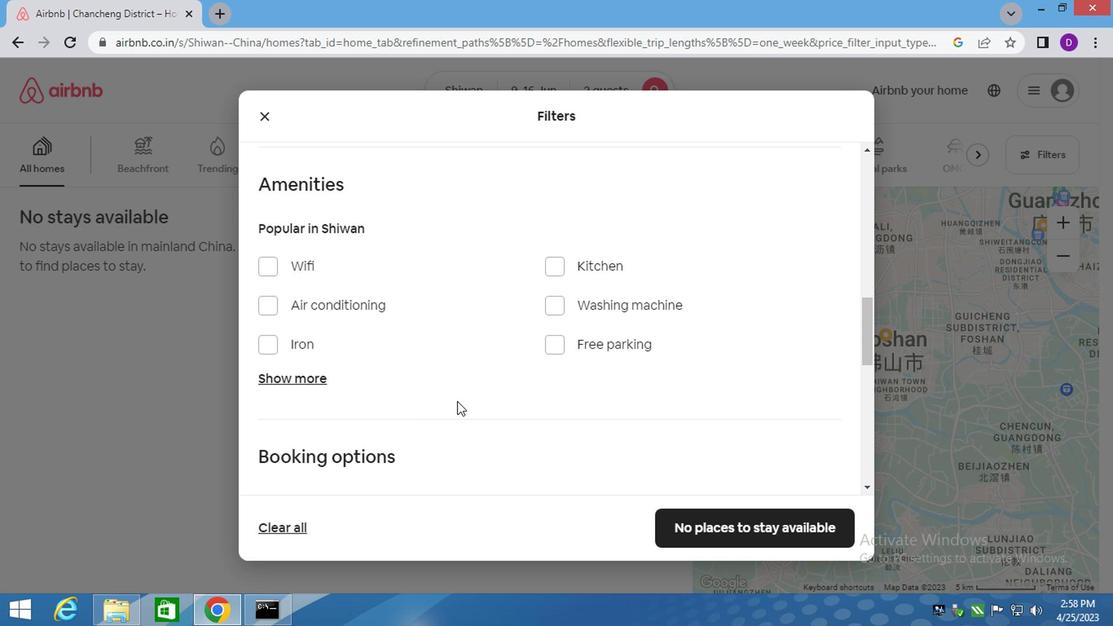 
Action: Mouse moved to (481, 403)
Screenshot: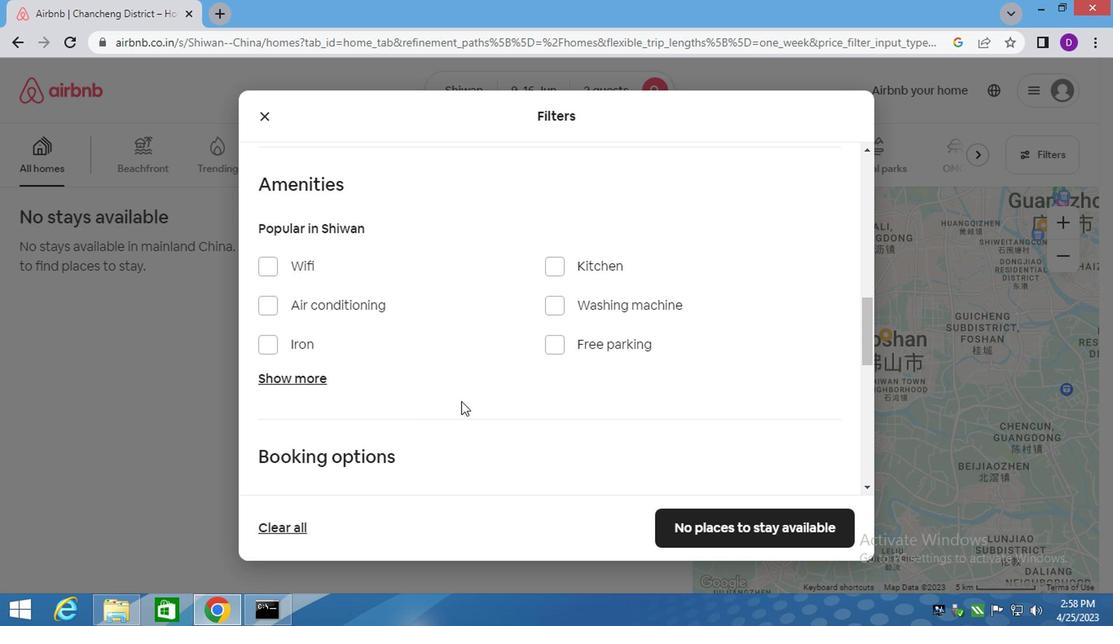 
Action: Mouse scrolled (481, 402) with delta (0, 0)
Screenshot: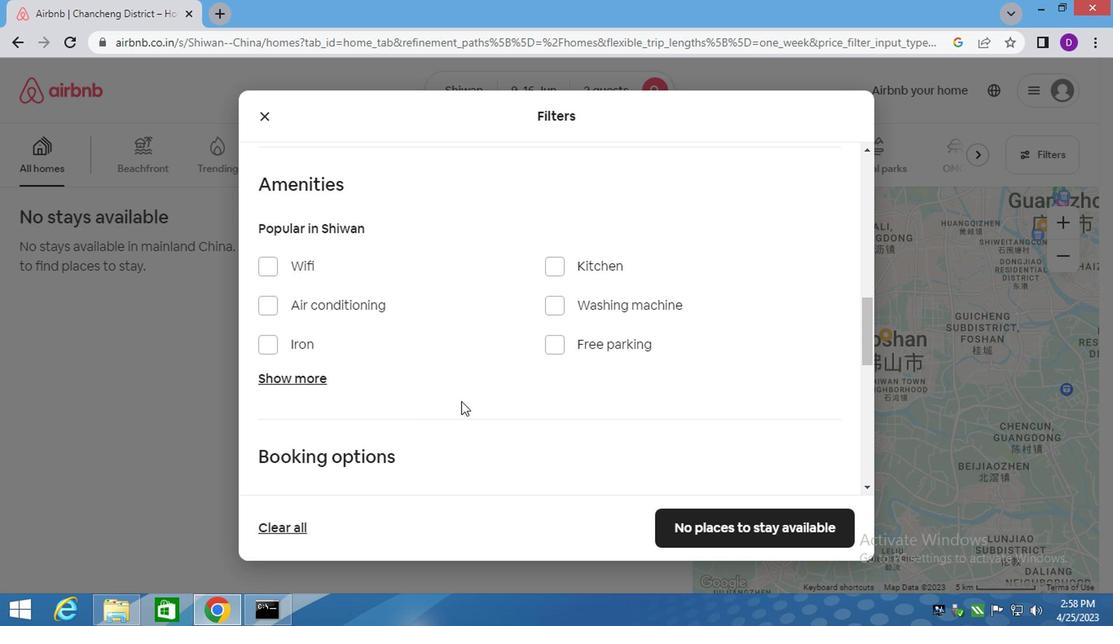 
Action: Mouse moved to (799, 328)
Screenshot: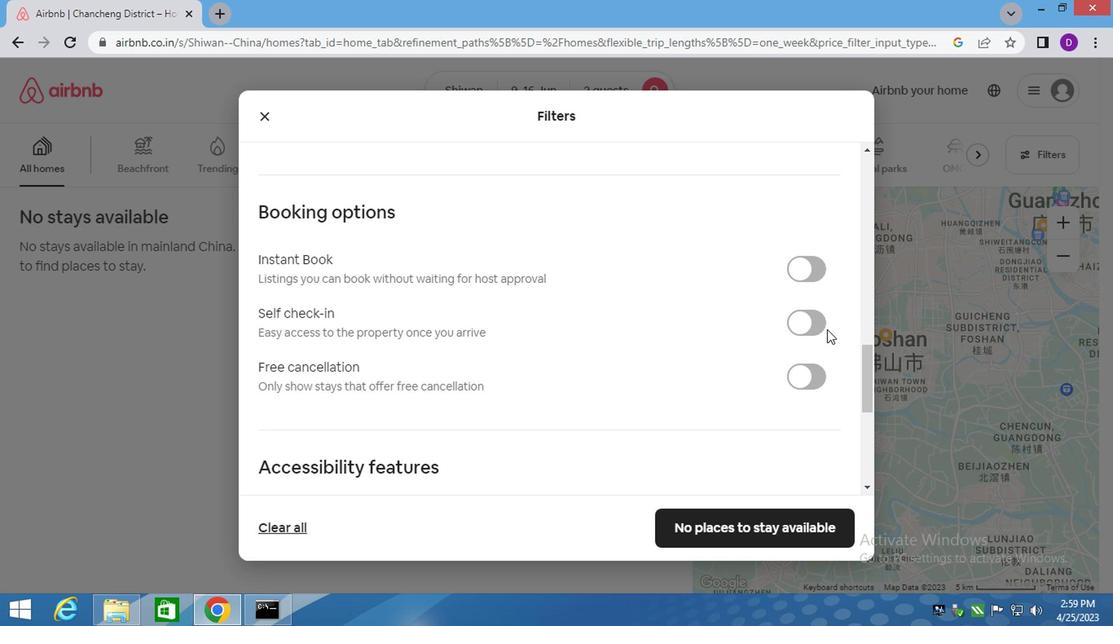 
Action: Mouse pressed left at (799, 328)
Screenshot: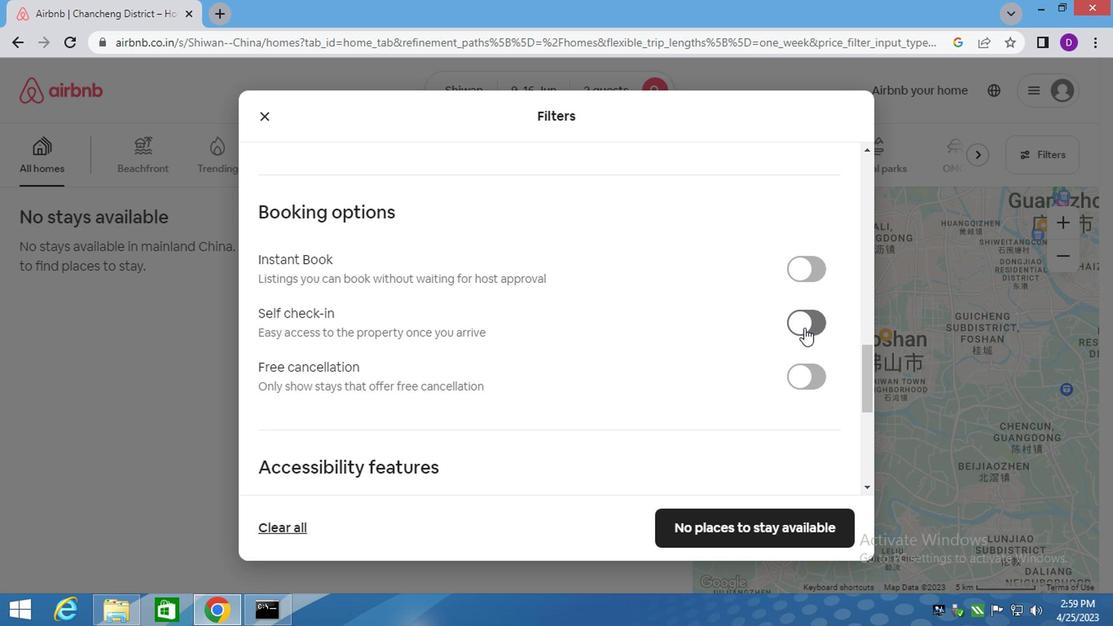 
Action: Mouse moved to (591, 363)
Screenshot: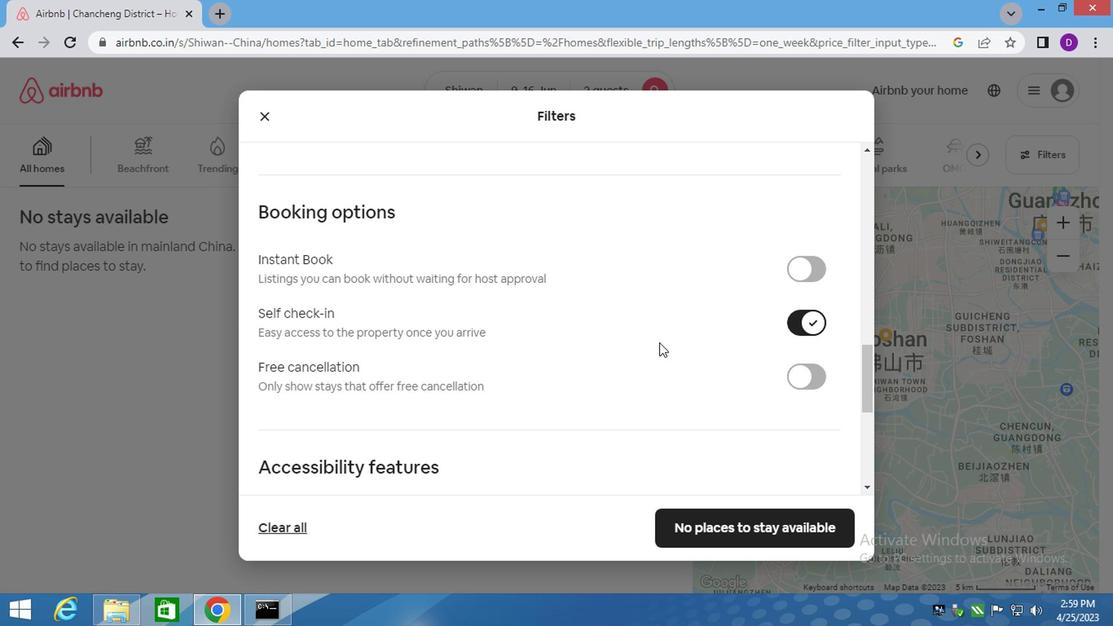 
Action: Mouse scrolled (591, 362) with delta (0, -1)
Screenshot: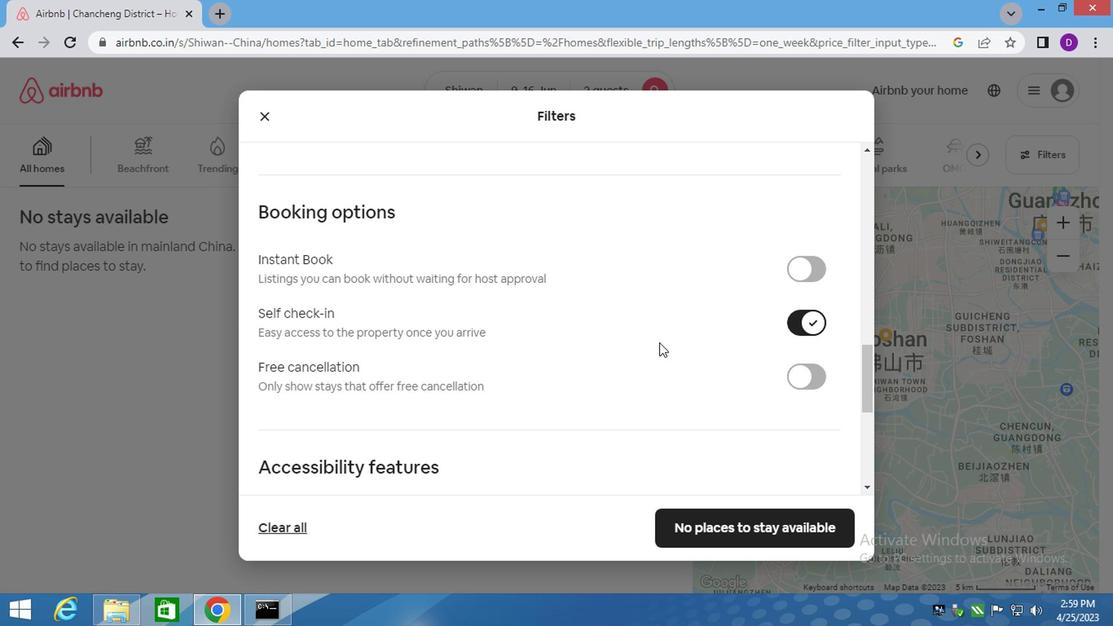 
Action: Mouse moved to (583, 367)
Screenshot: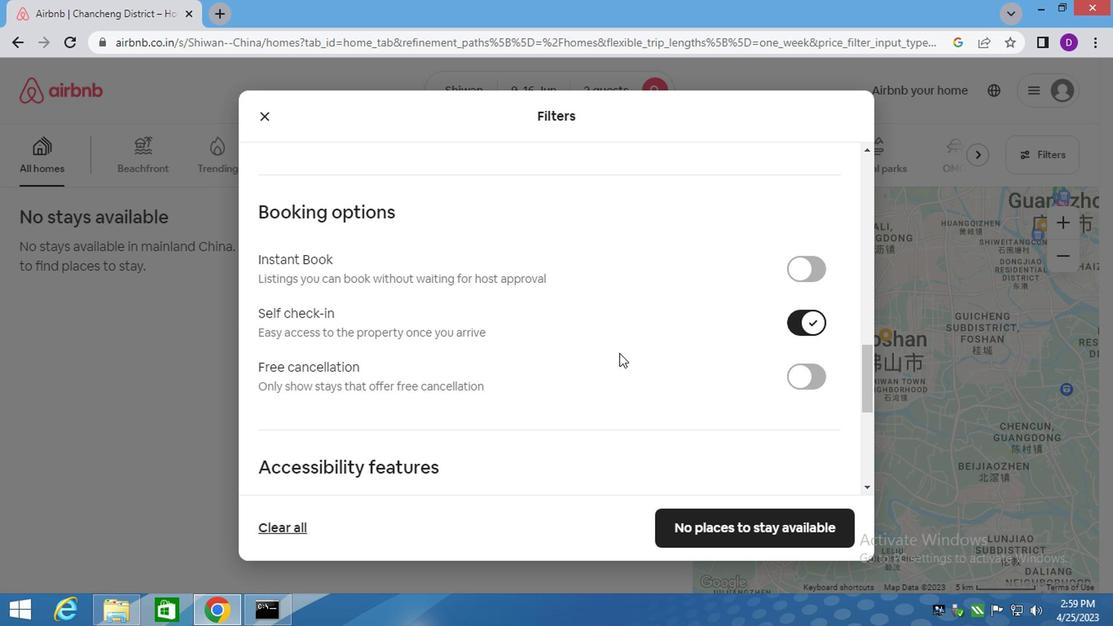 
Action: Mouse scrolled (583, 366) with delta (0, -1)
Screenshot: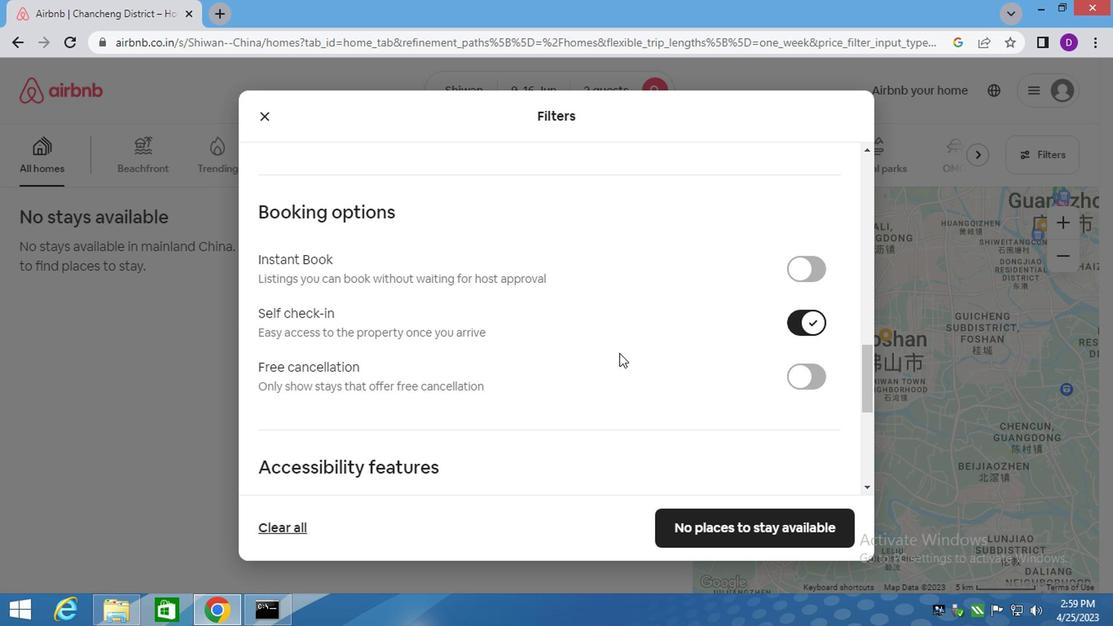 
Action: Mouse moved to (579, 370)
Screenshot: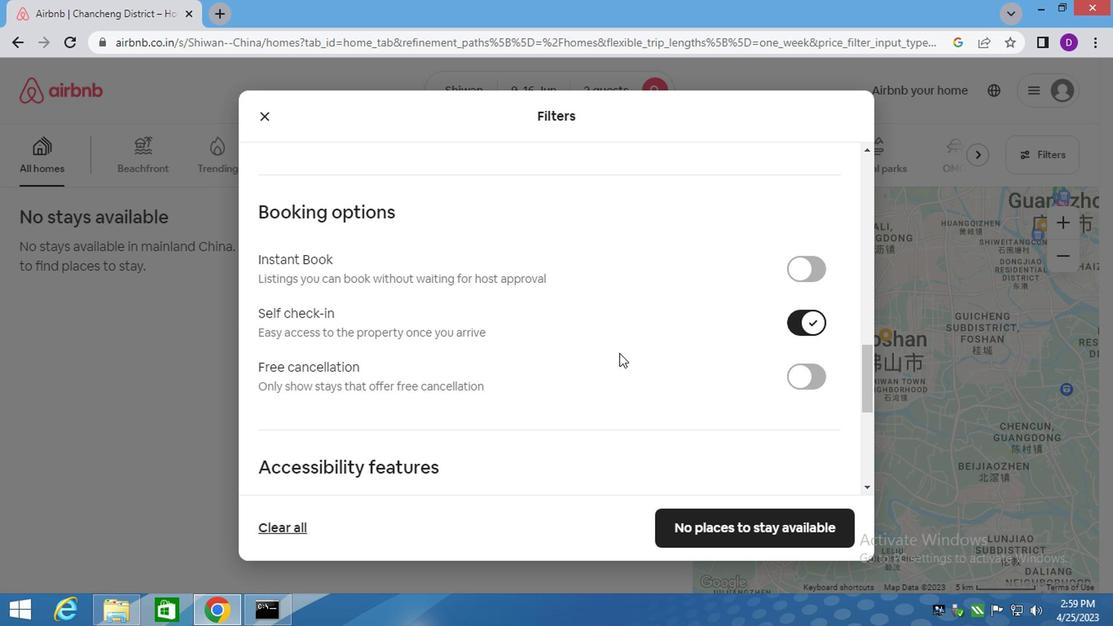 
Action: Mouse scrolled (579, 369) with delta (0, 0)
Screenshot: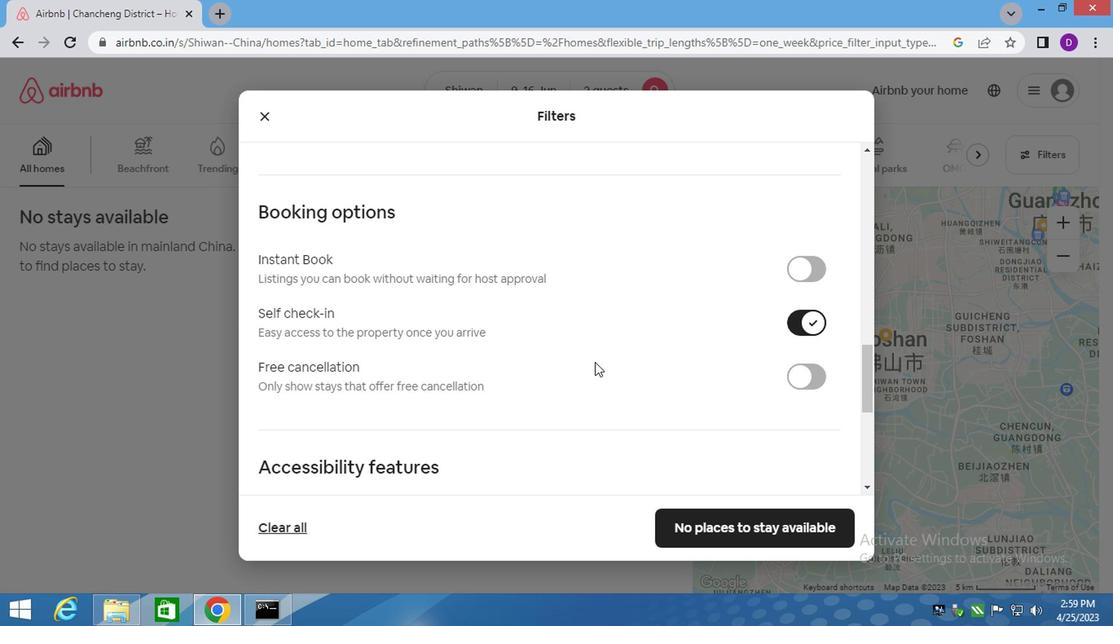 
Action: Mouse moved to (575, 372)
Screenshot: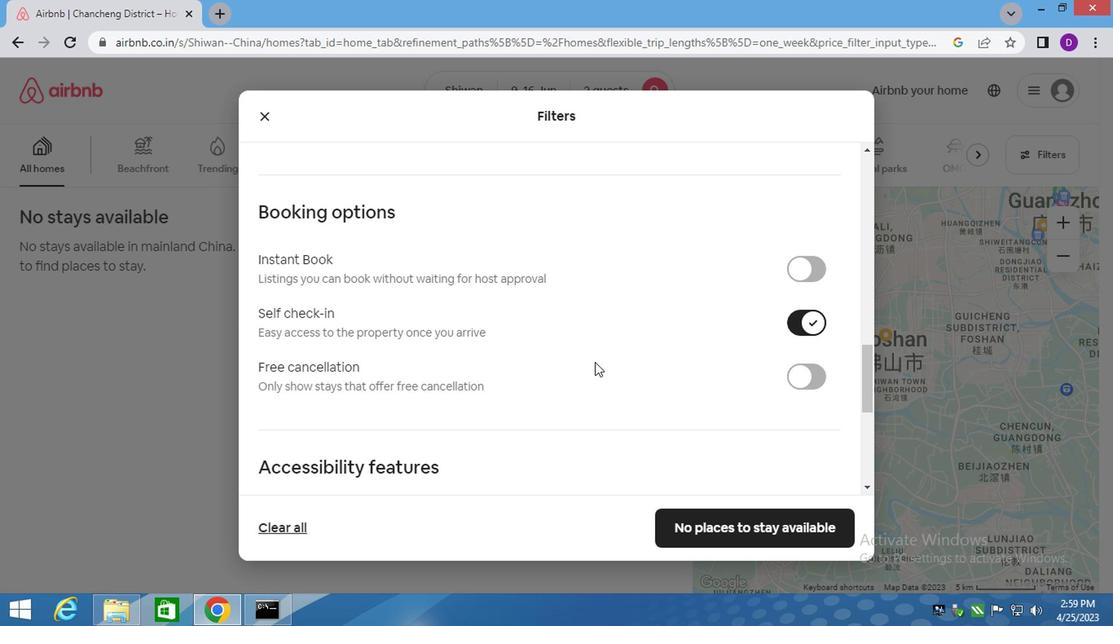
Action: Mouse scrolled (577, 370) with delta (0, -1)
Screenshot: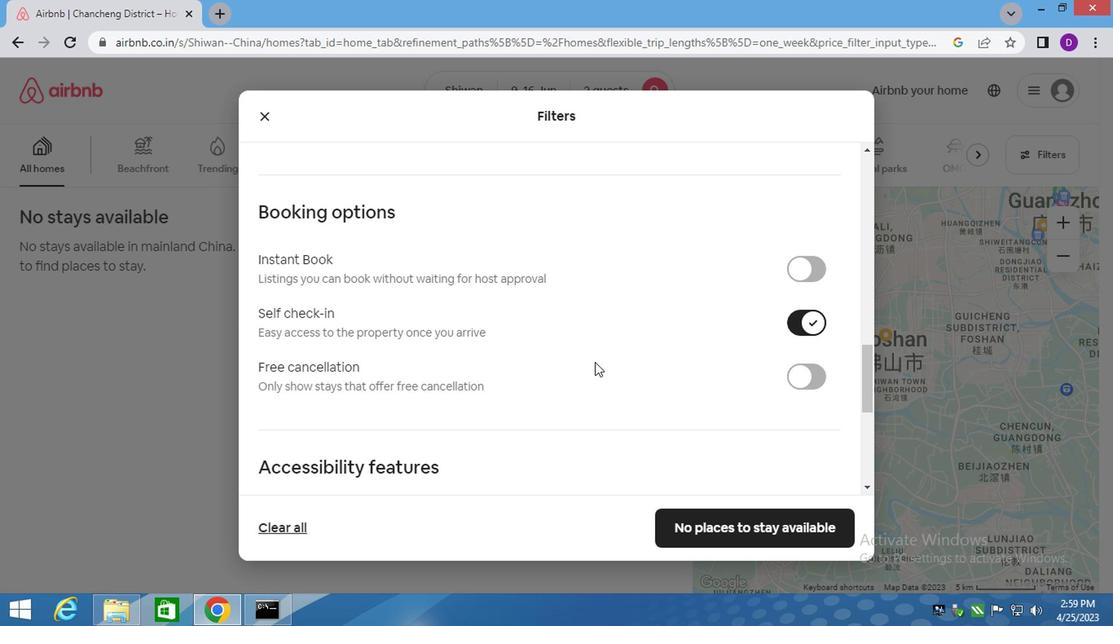 
Action: Mouse moved to (574, 373)
Screenshot: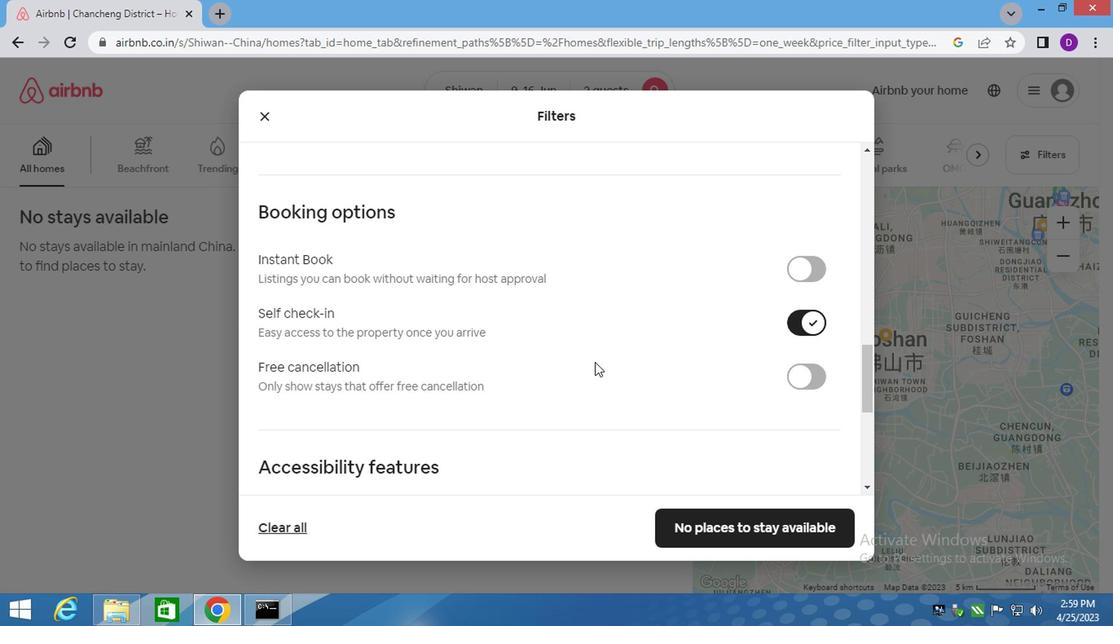 
Action: Mouse scrolled (574, 372) with delta (0, -1)
Screenshot: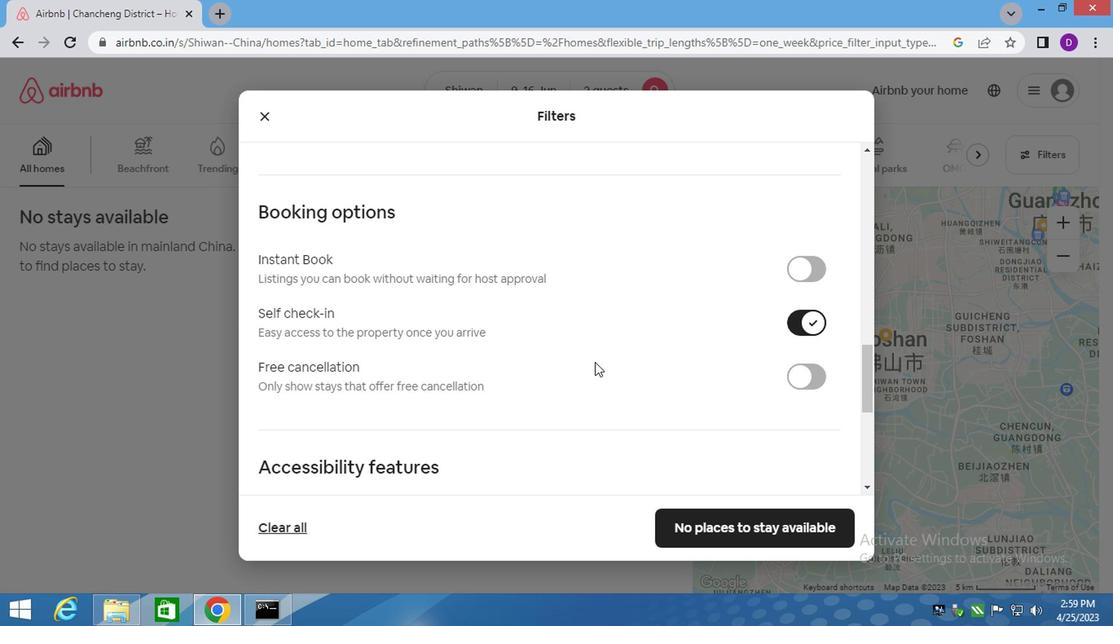 
Action: Mouse moved to (564, 374)
Screenshot: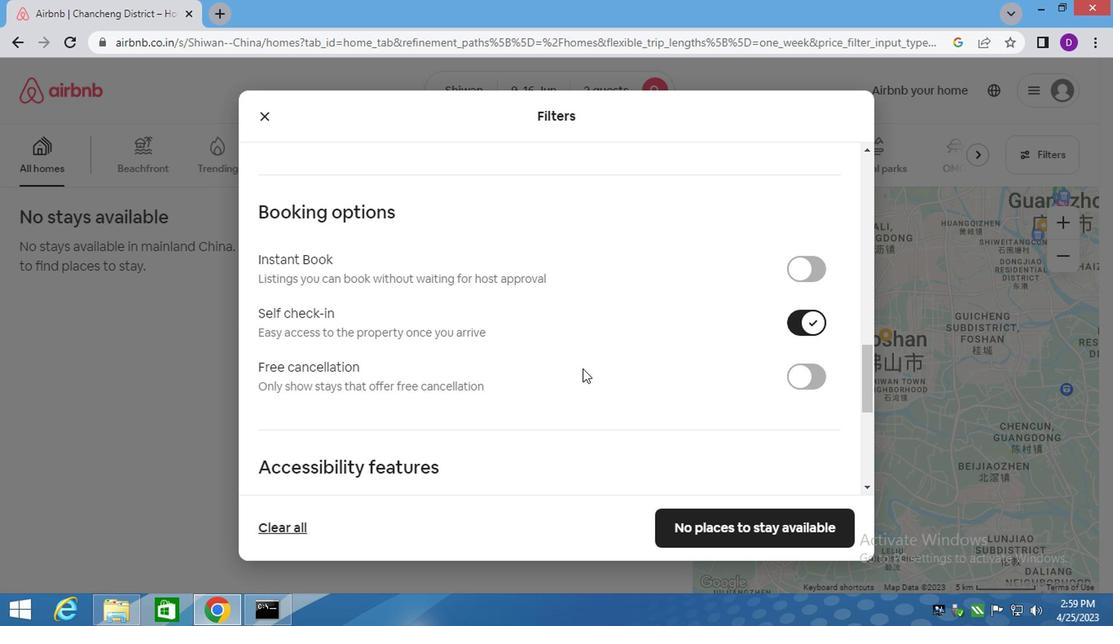 
Action: Mouse scrolled (566, 373) with delta (0, 0)
Screenshot: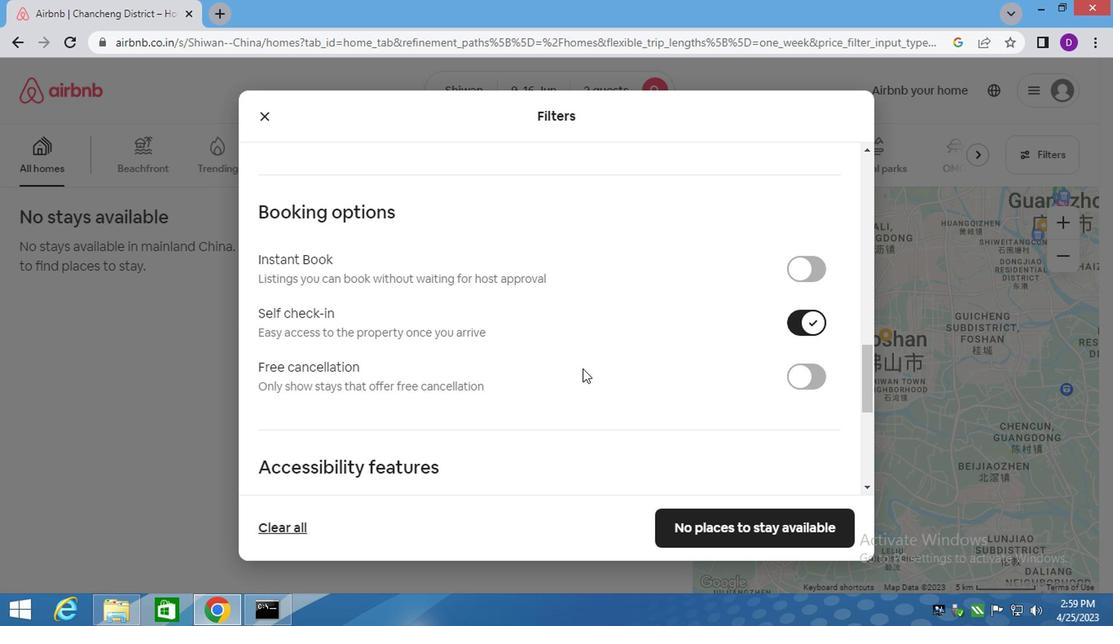 
Action: Mouse moved to (443, 400)
Screenshot: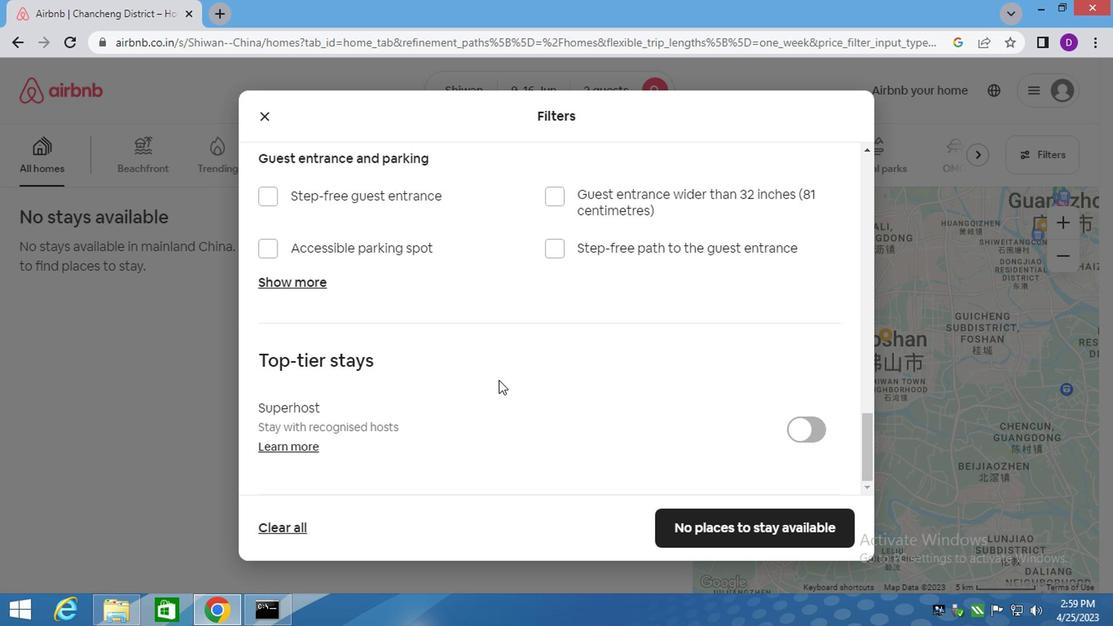
Action: Mouse scrolled (443, 399) with delta (0, -1)
Screenshot: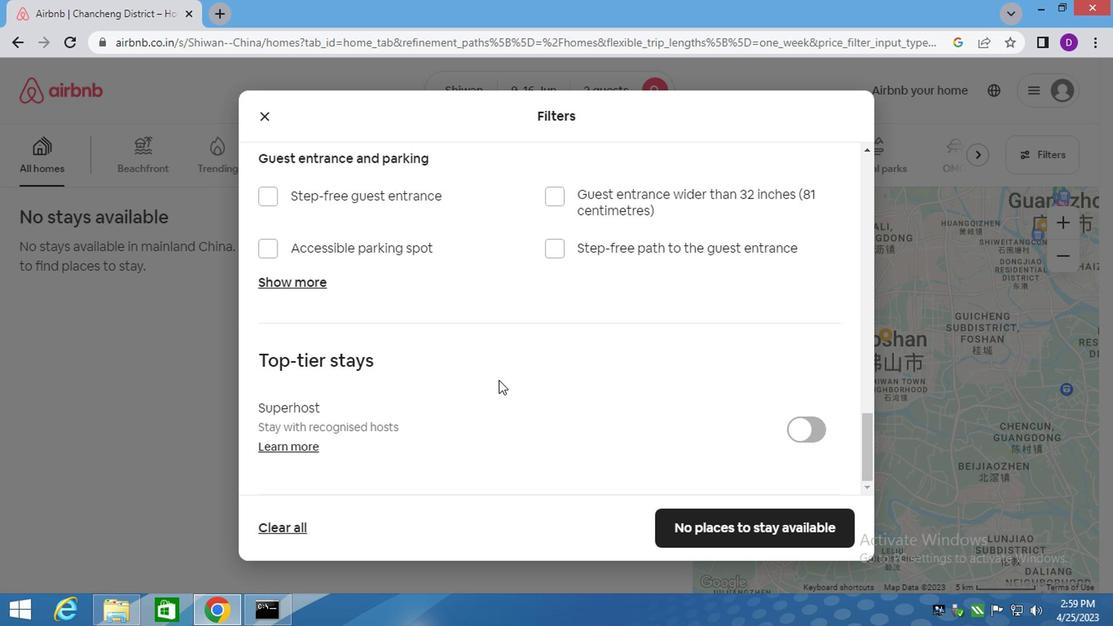 
Action: Mouse moved to (440, 405)
Screenshot: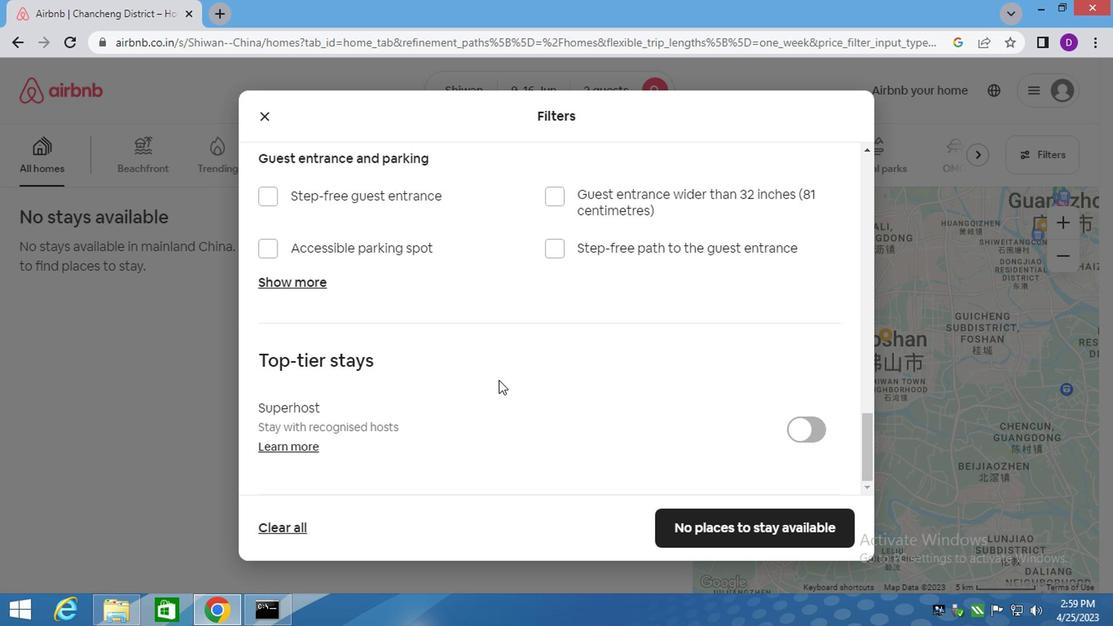 
Action: Mouse scrolled (440, 404) with delta (0, 0)
Screenshot: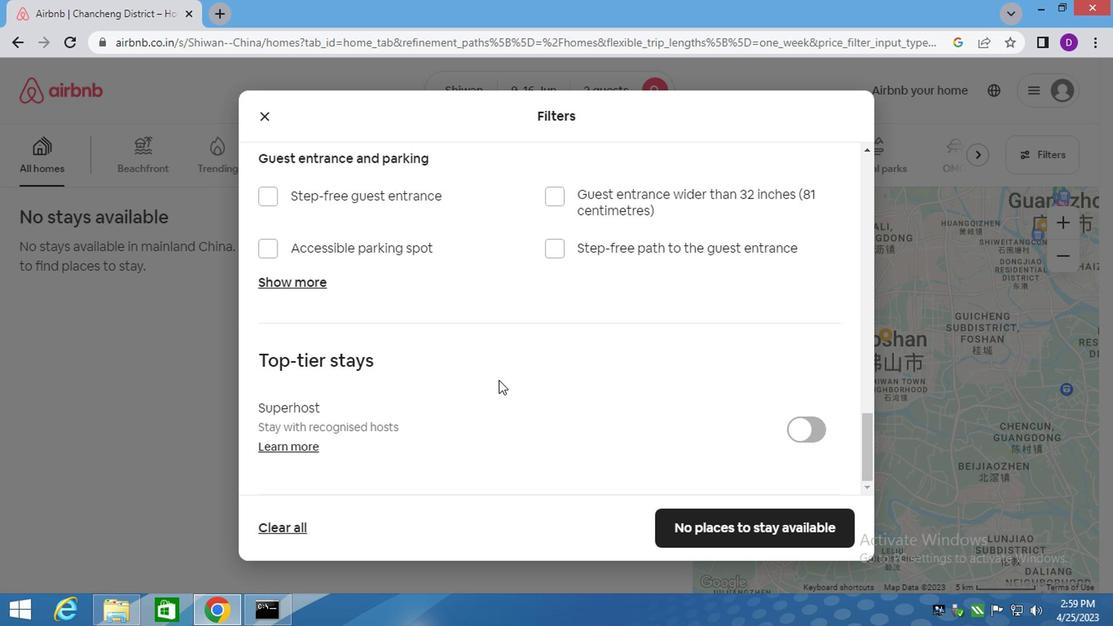 
Action: Mouse moved to (439, 408)
Screenshot: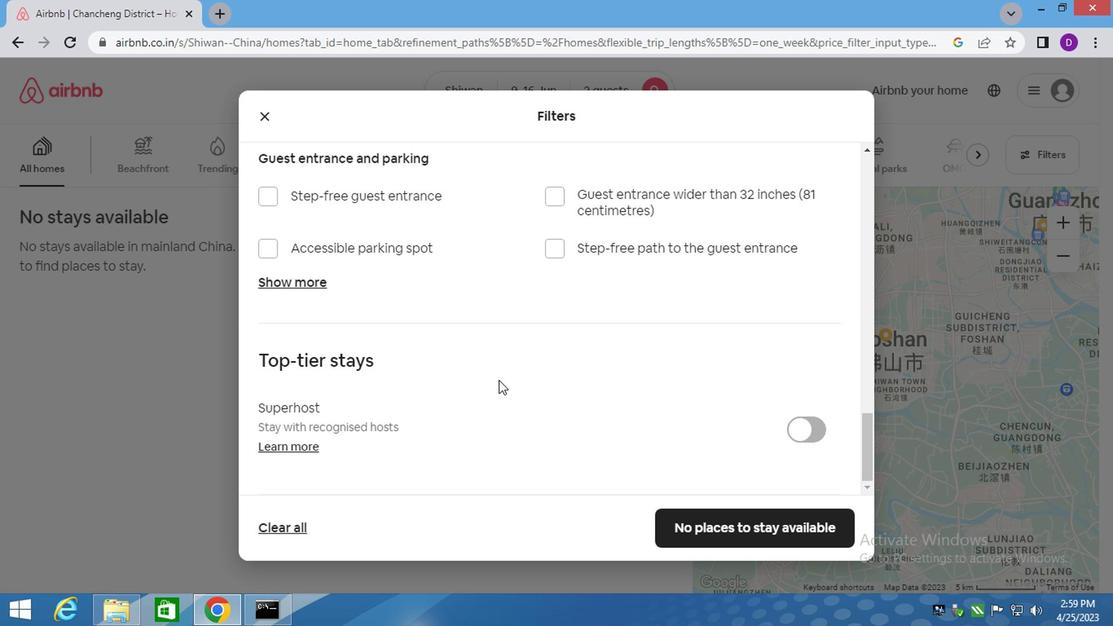 
Action: Mouse scrolled (439, 407) with delta (0, -1)
Screenshot: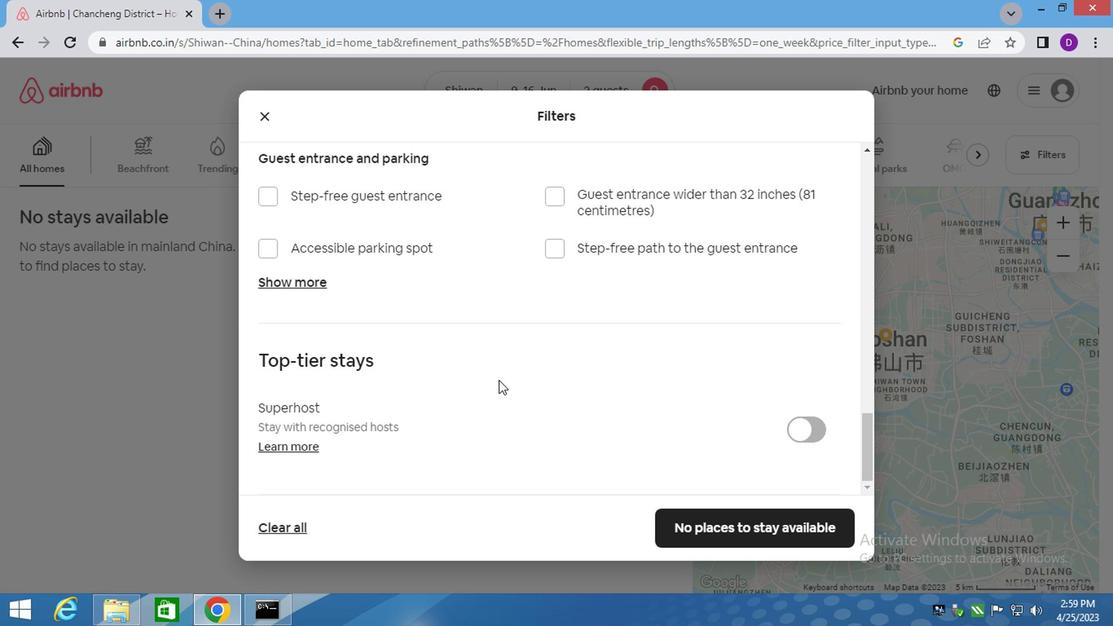 
Action: Mouse moved to (438, 410)
Screenshot: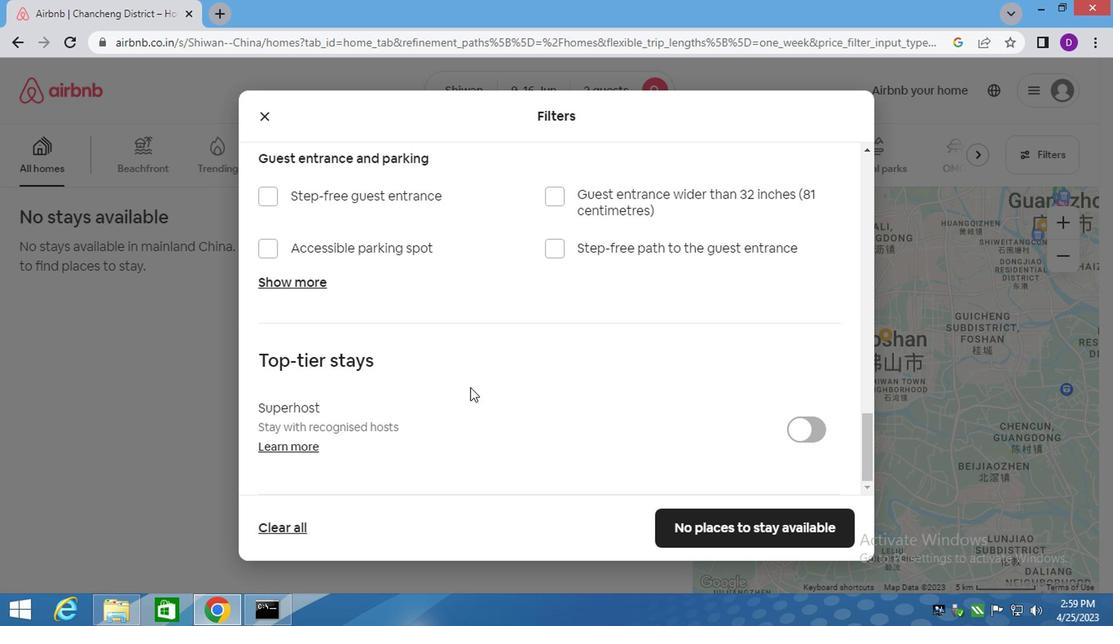 
Action: Mouse scrolled (438, 410) with delta (0, 0)
Screenshot: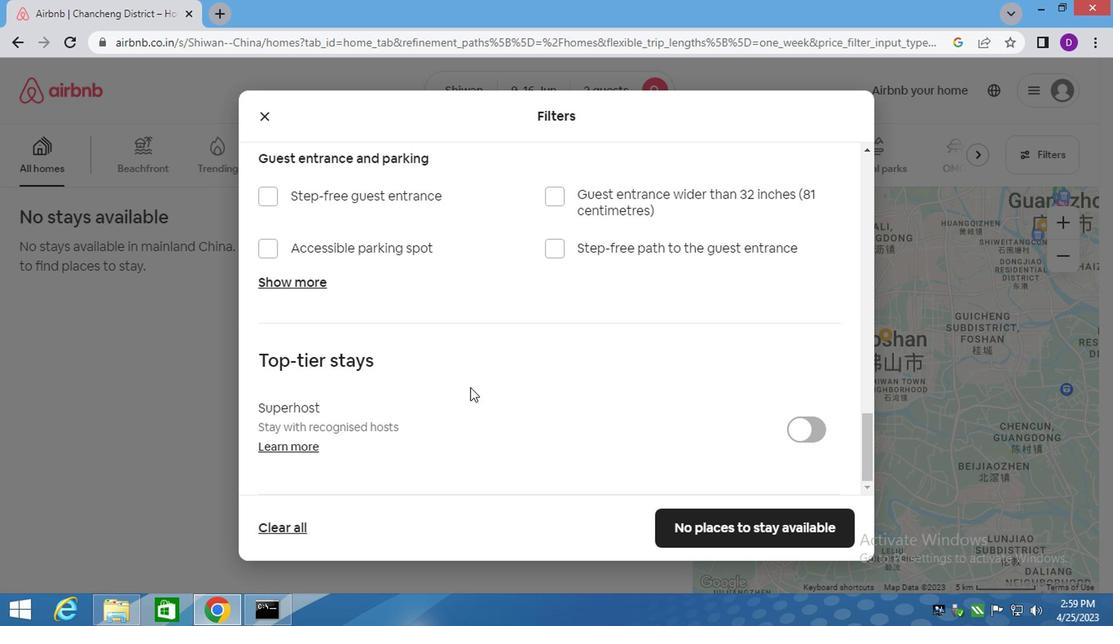 
Action: Mouse scrolled (438, 410) with delta (0, 0)
Screenshot: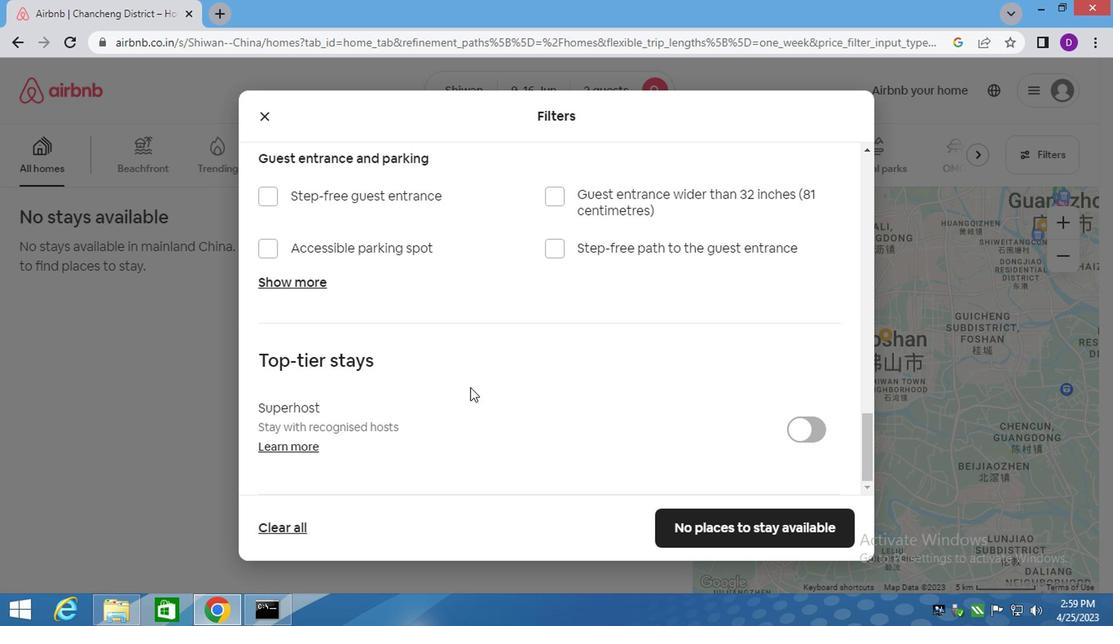
Action: Mouse moved to (442, 409)
Screenshot: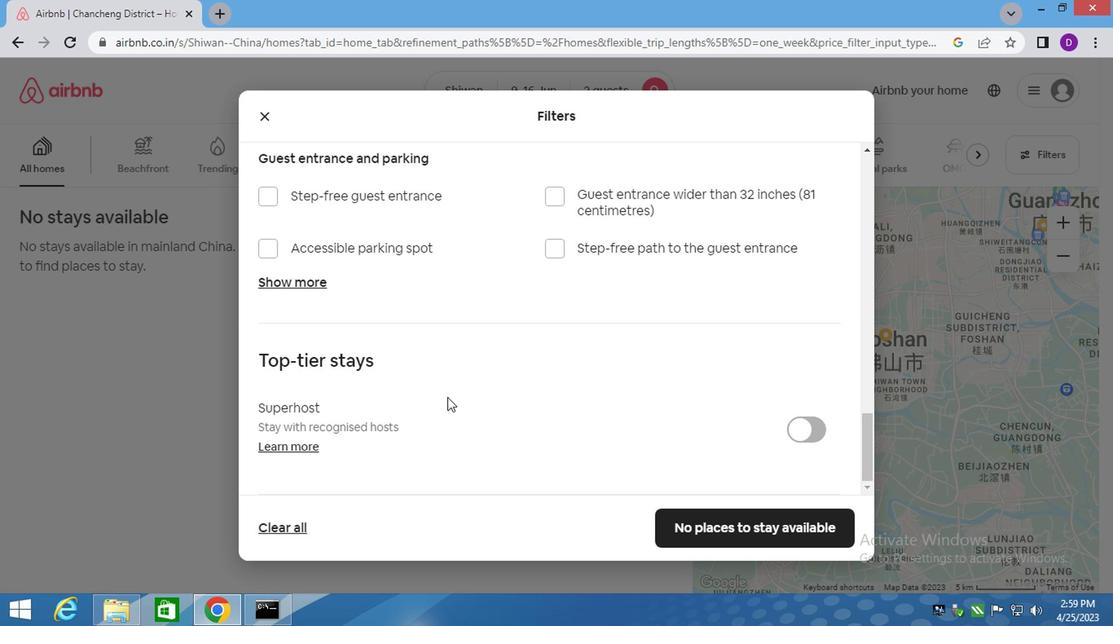 
Action: Mouse scrolled (442, 408) with delta (0, 0)
Screenshot: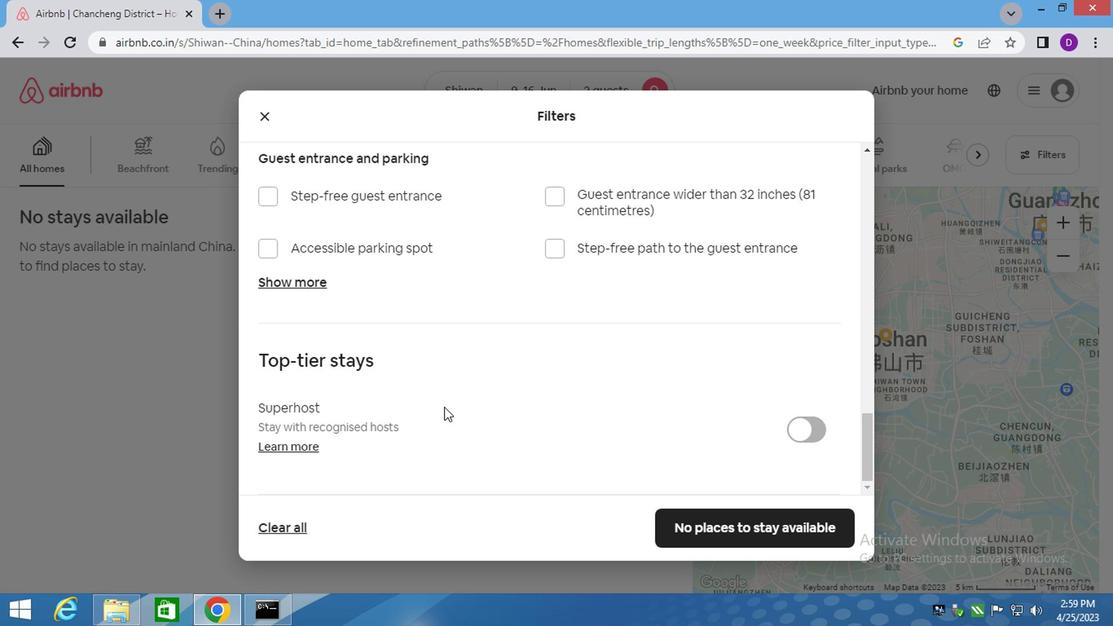 
Action: Mouse scrolled (442, 408) with delta (0, 0)
Screenshot: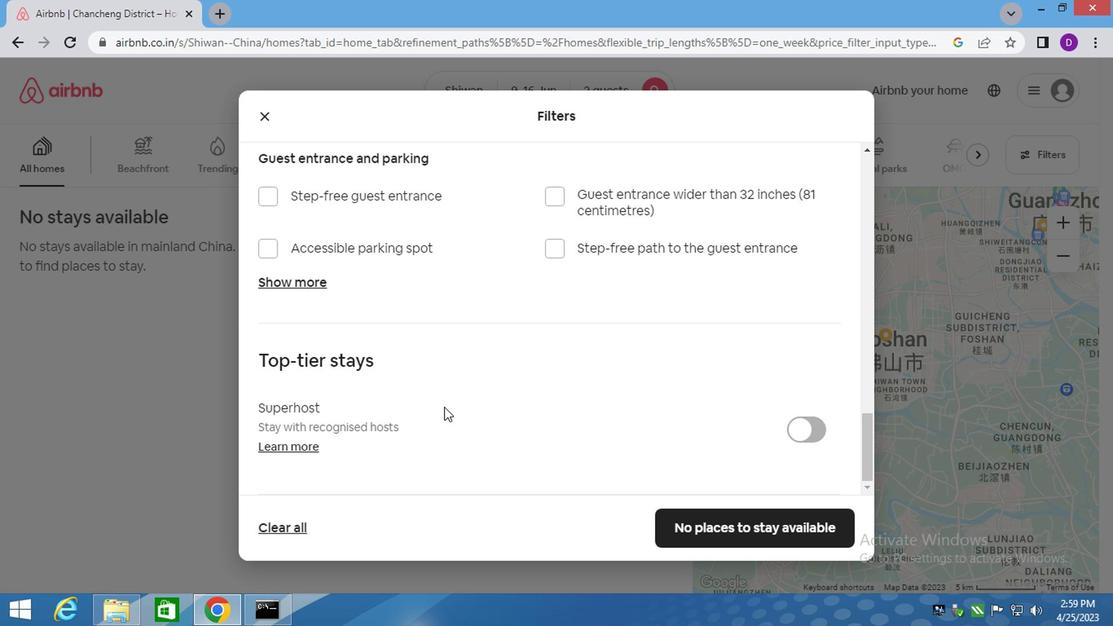 
Action: Mouse scrolled (442, 408) with delta (0, 0)
Screenshot: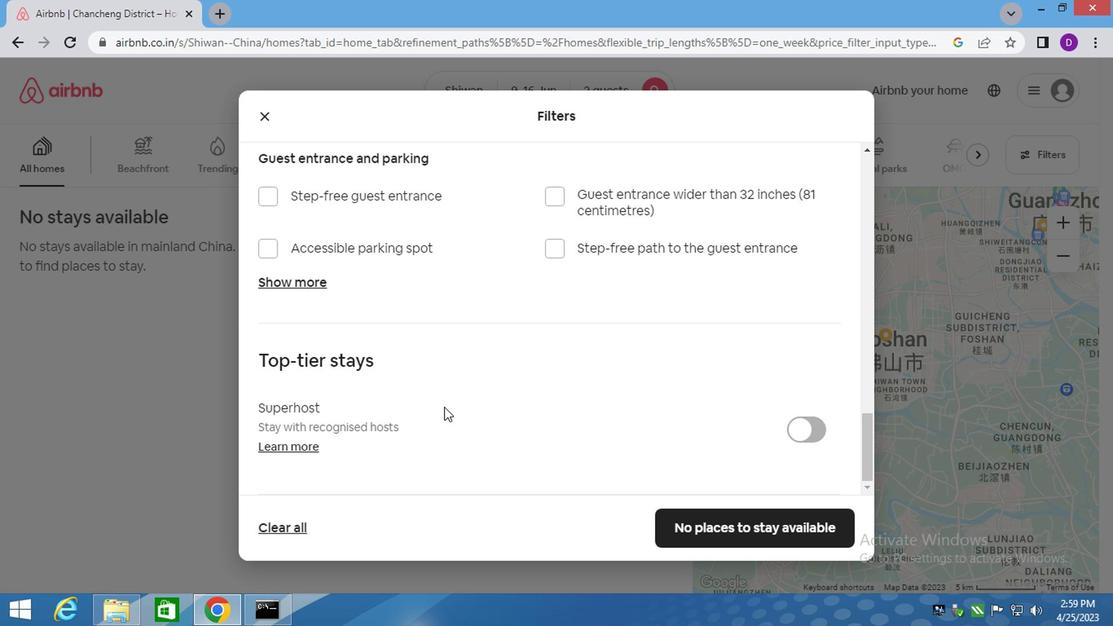 
Action: Mouse scrolled (442, 408) with delta (0, 0)
Screenshot: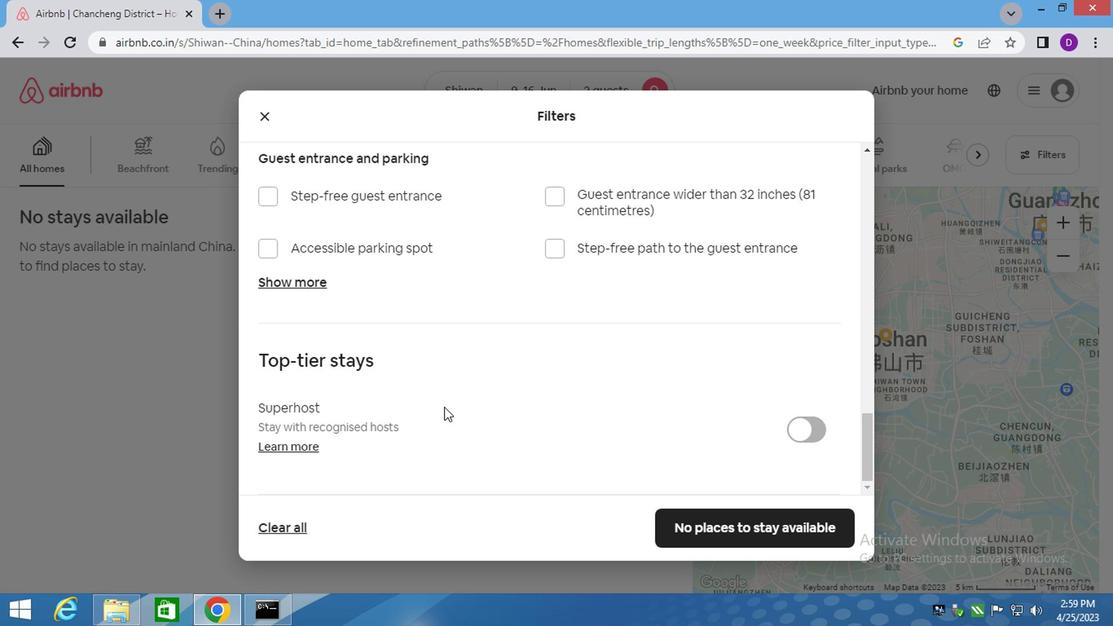 
Action: Mouse moved to (687, 516)
Screenshot: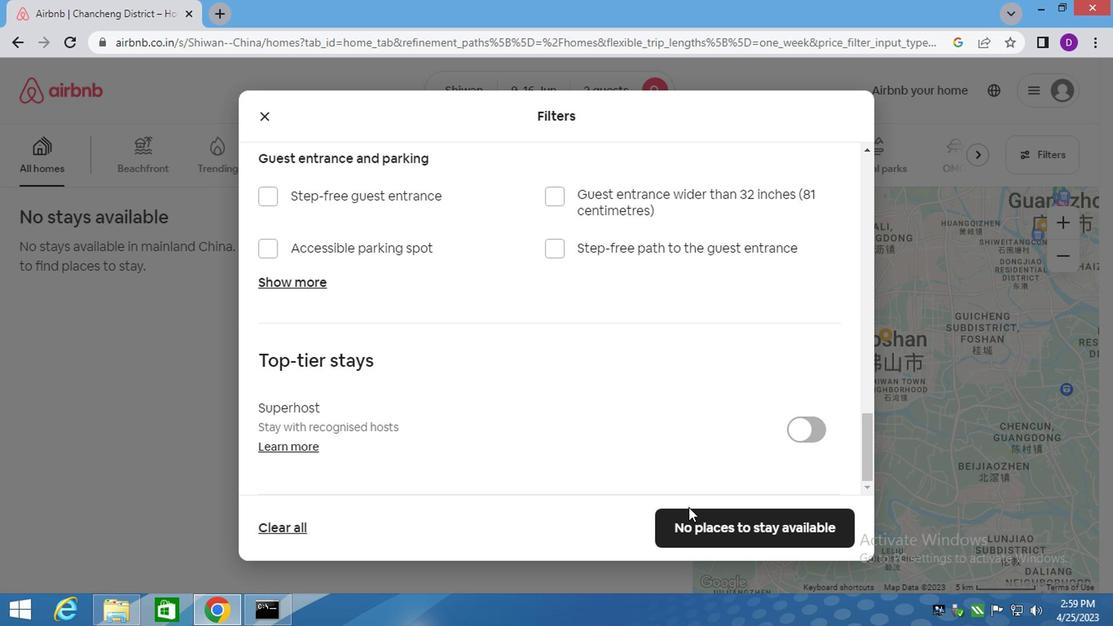 
Action: Mouse pressed left at (687, 516)
Screenshot: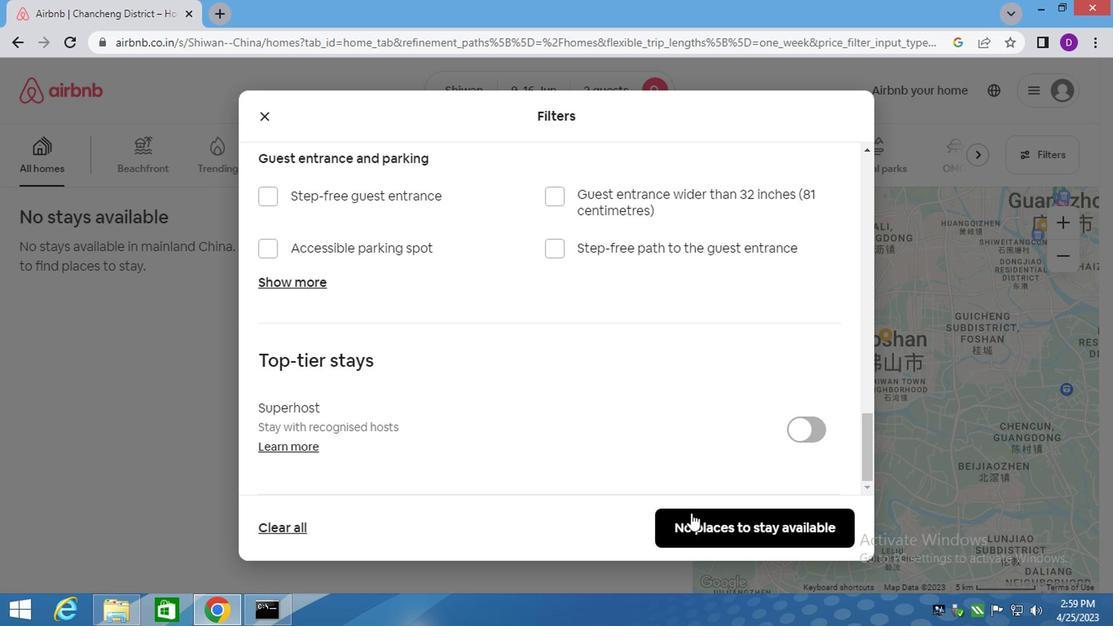 
Action: Mouse moved to (514, 278)
Screenshot: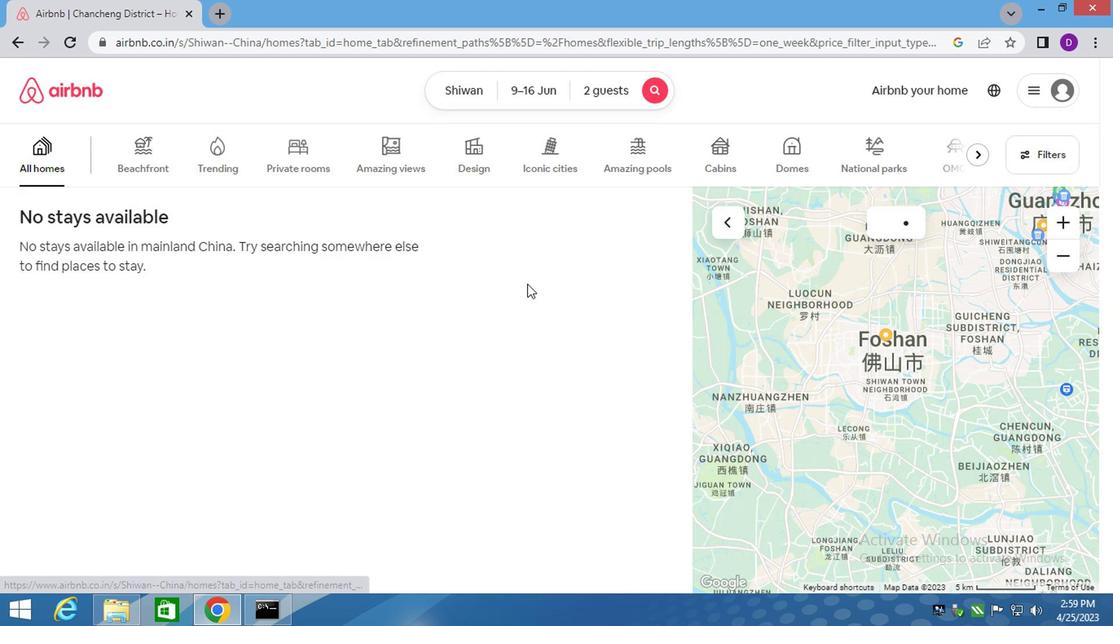 
